 Task: Find connections with filter location Conceição da Barra with filter topic #startupcompanywith filter profile language French with filter current company JLL with filter school Pillai College of Engineering with filter industry Movies and Sound Recording with filter service category Loans with filter keywords title CNA
Action: Mouse moved to (497, 96)
Screenshot: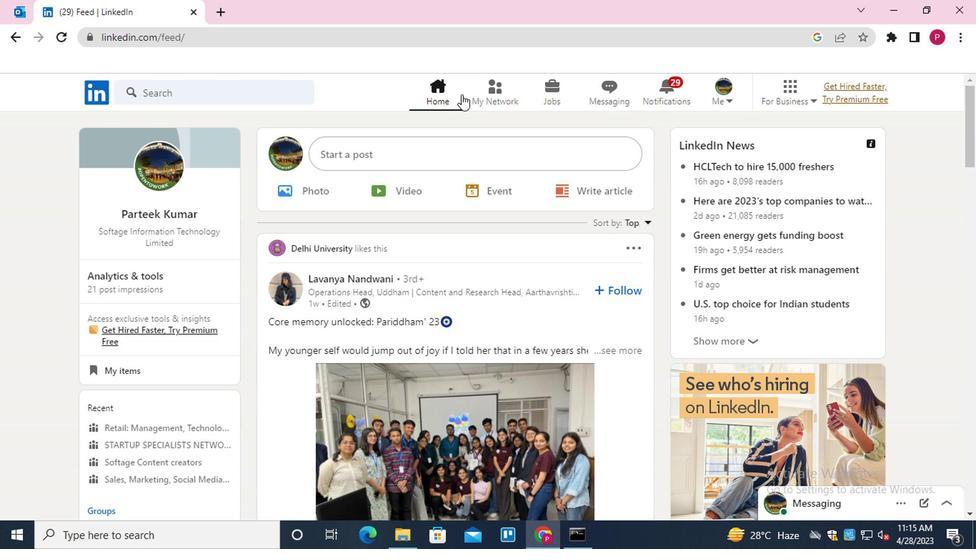
Action: Mouse pressed left at (497, 96)
Screenshot: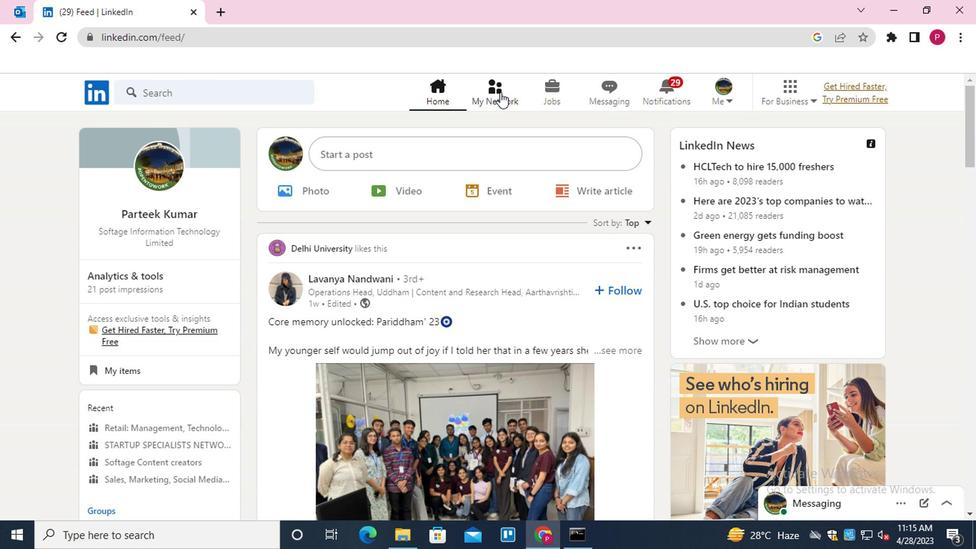 
Action: Mouse moved to (258, 168)
Screenshot: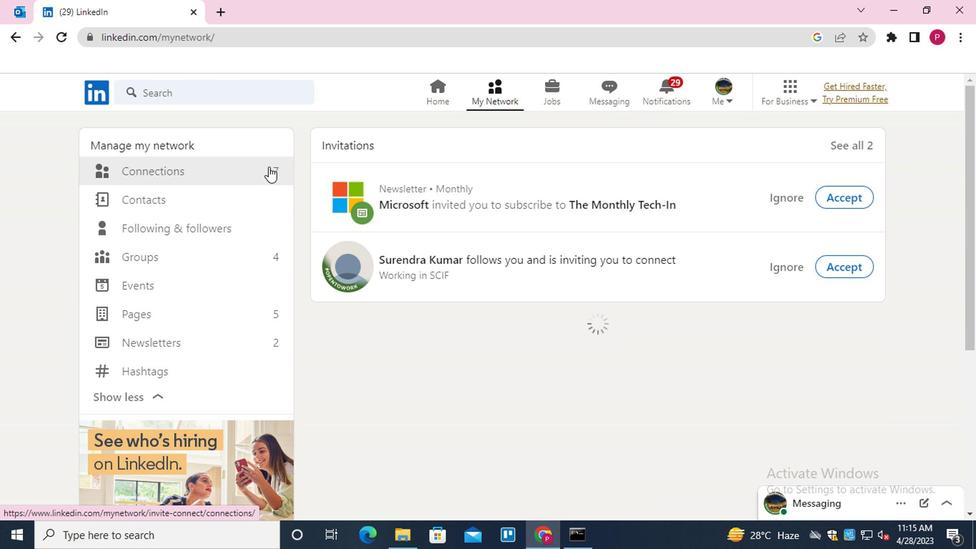 
Action: Mouse pressed left at (258, 168)
Screenshot: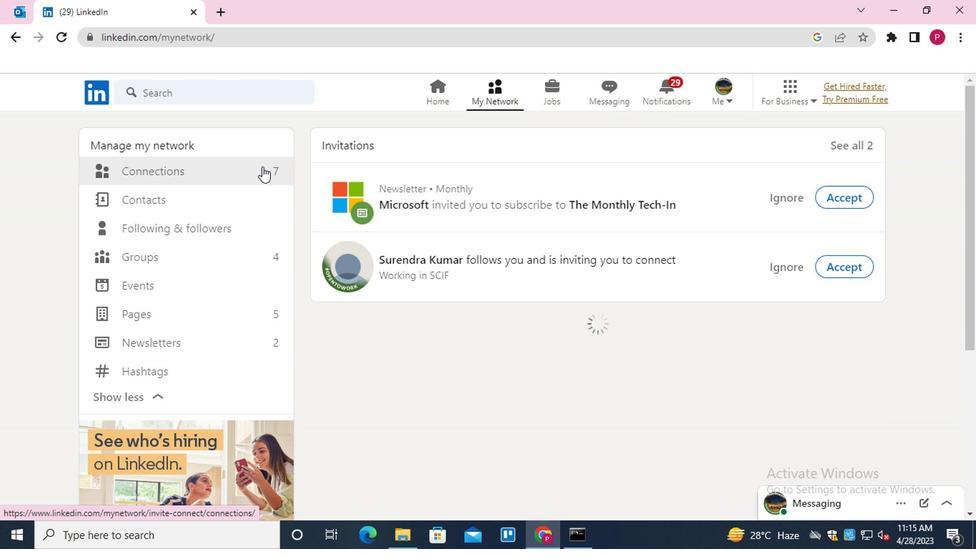 
Action: Mouse moved to (590, 178)
Screenshot: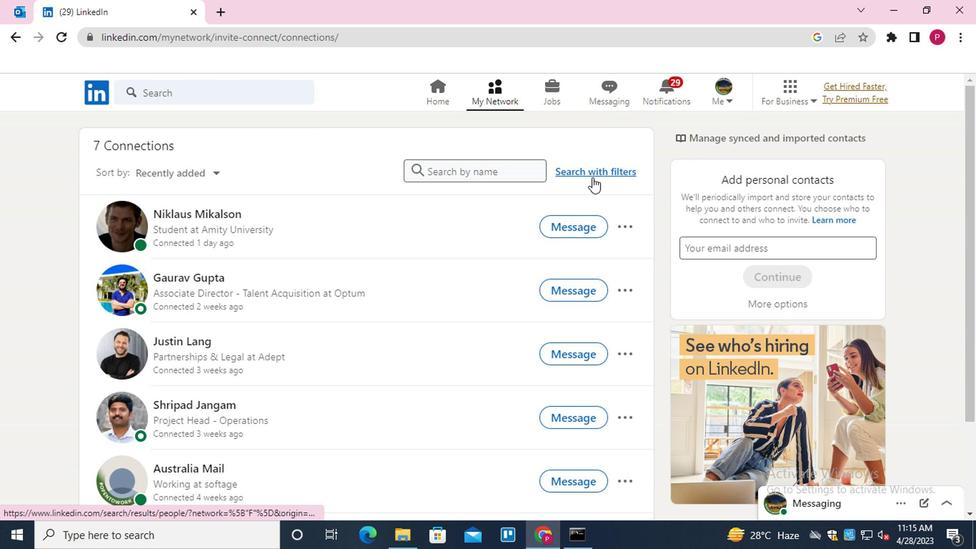 
Action: Mouse pressed left at (590, 178)
Screenshot: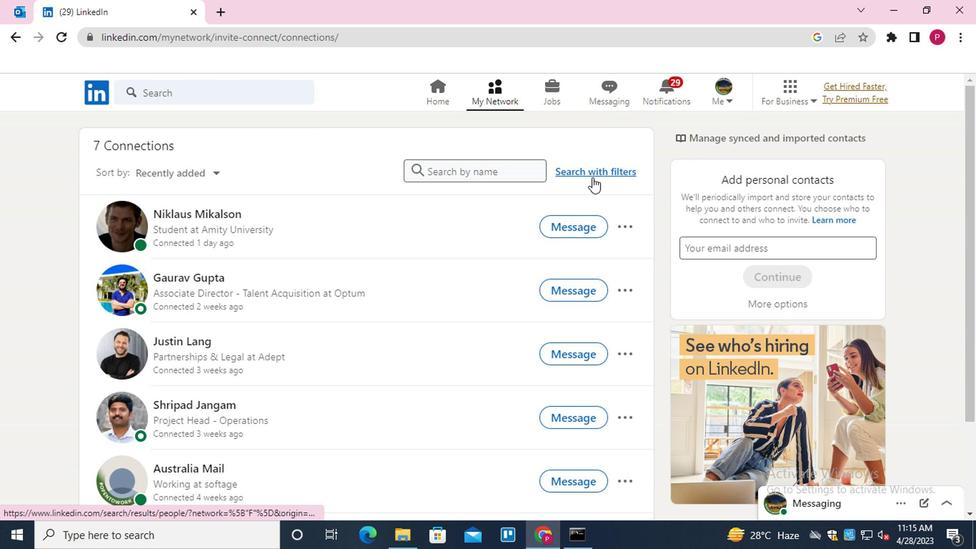 
Action: Mouse moved to (532, 137)
Screenshot: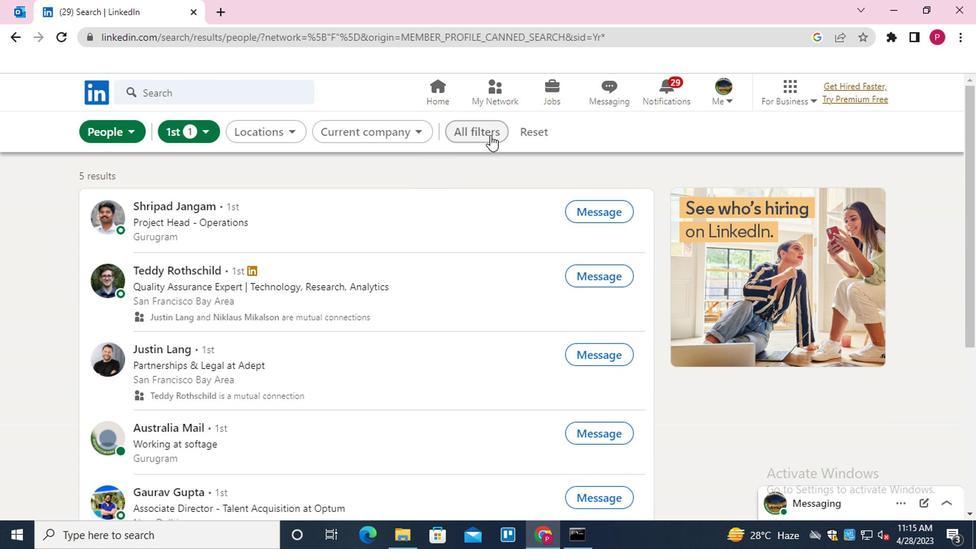 
Action: Mouse pressed left at (532, 137)
Screenshot: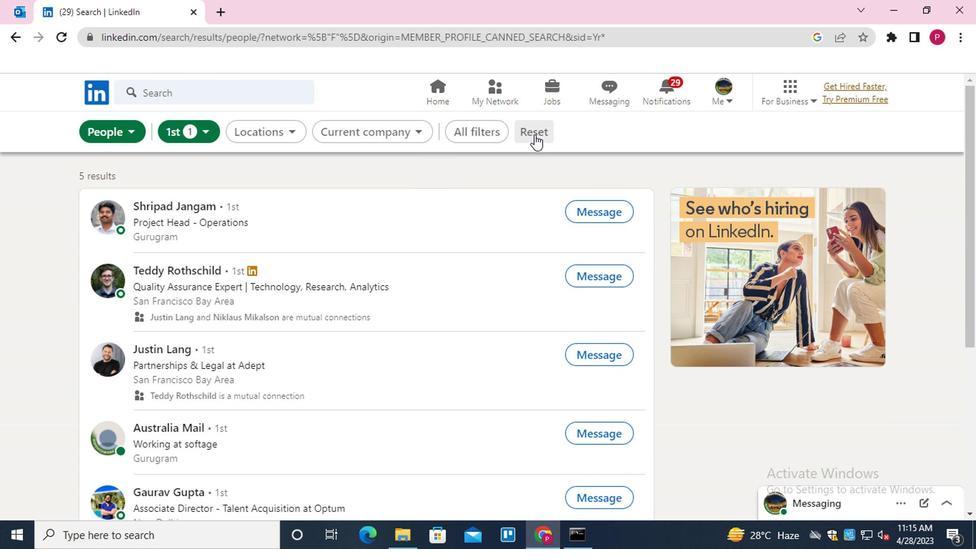 
Action: Mouse moved to (494, 136)
Screenshot: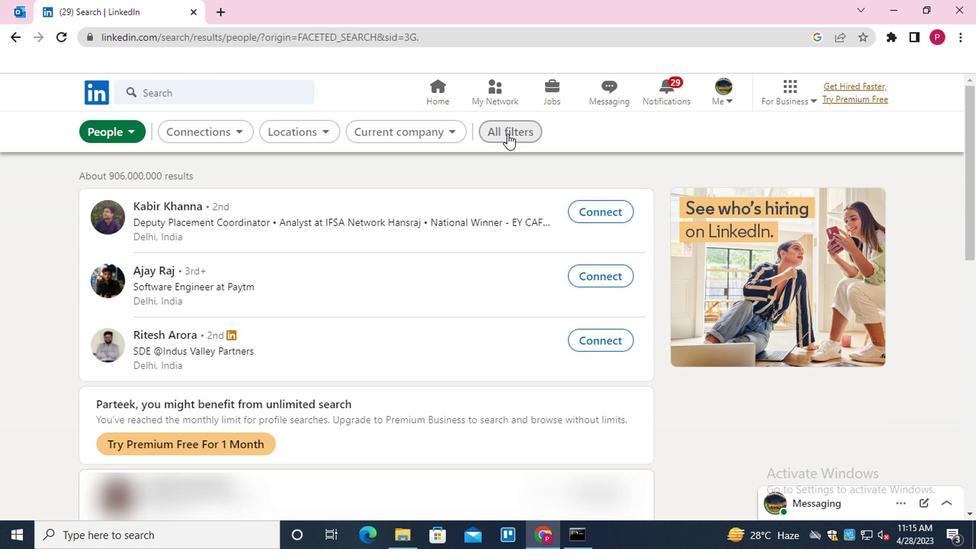 
Action: Mouse pressed left at (494, 136)
Screenshot: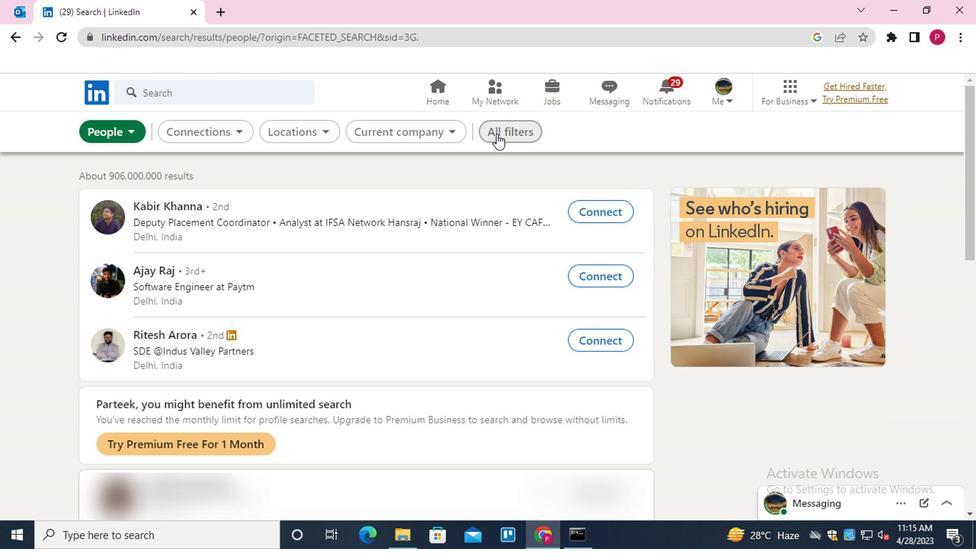 
Action: Mouse moved to (783, 291)
Screenshot: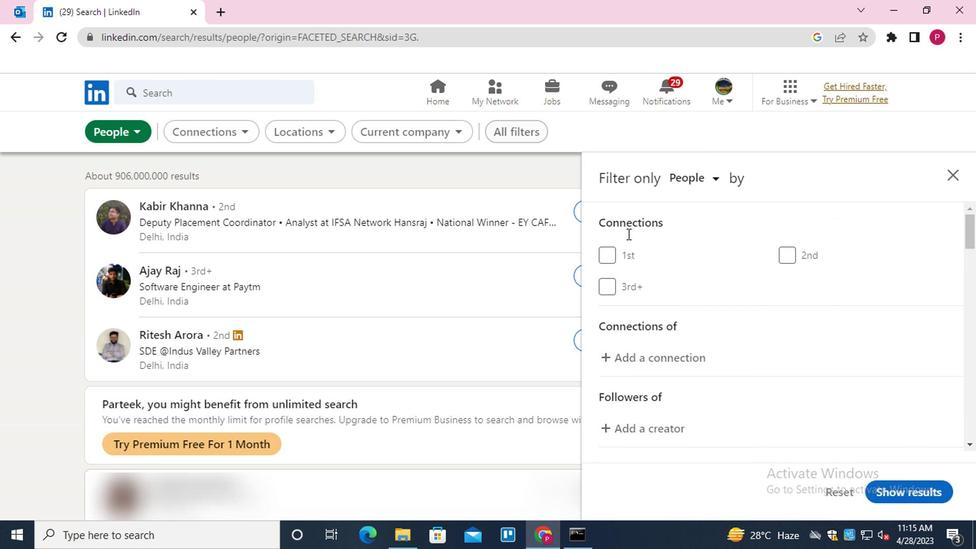 
Action: Mouse scrolled (783, 290) with delta (0, 0)
Screenshot: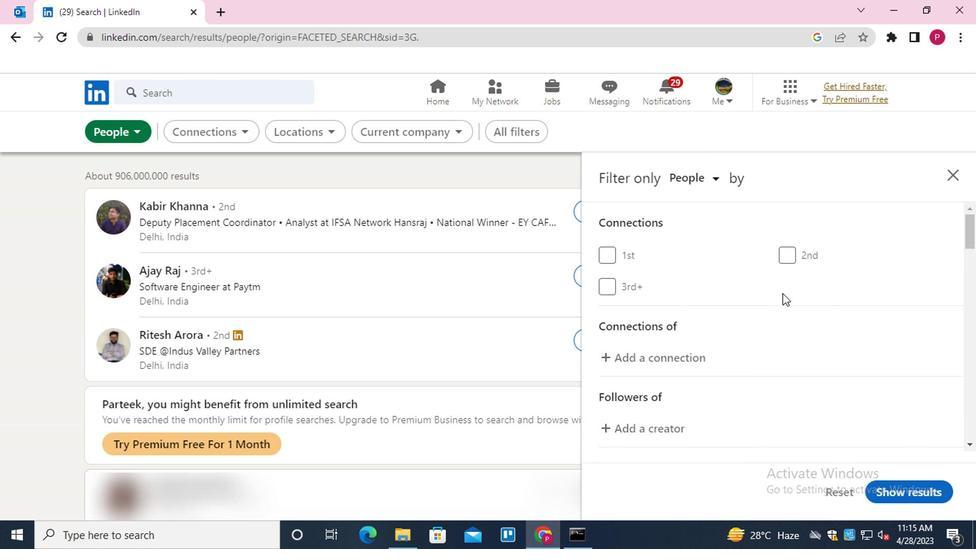 
Action: Mouse scrolled (783, 290) with delta (0, 0)
Screenshot: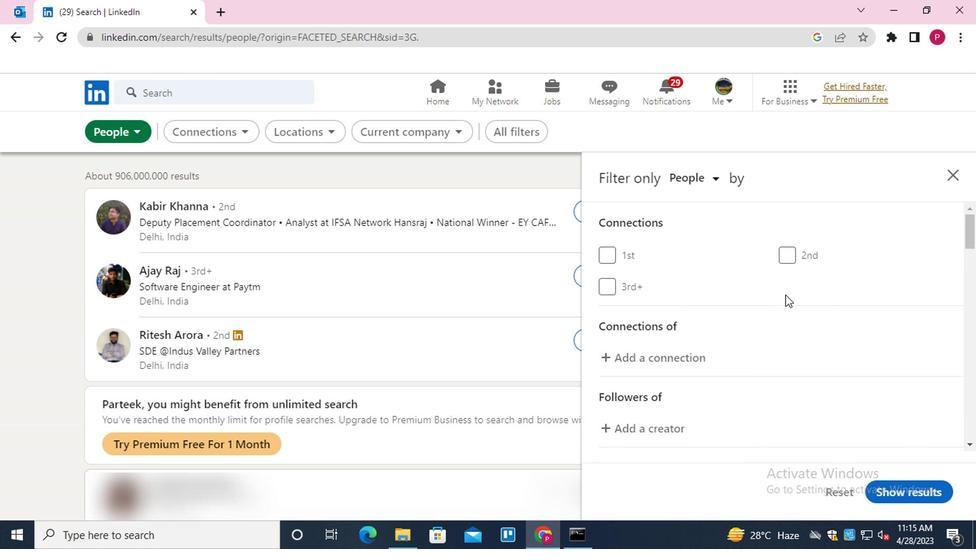 
Action: Mouse scrolled (783, 290) with delta (0, 0)
Screenshot: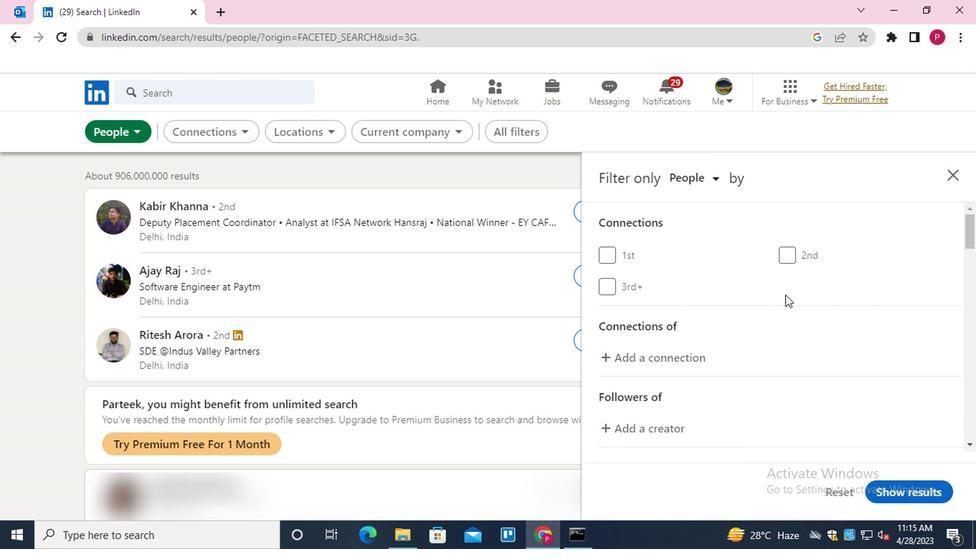 
Action: Mouse moved to (828, 344)
Screenshot: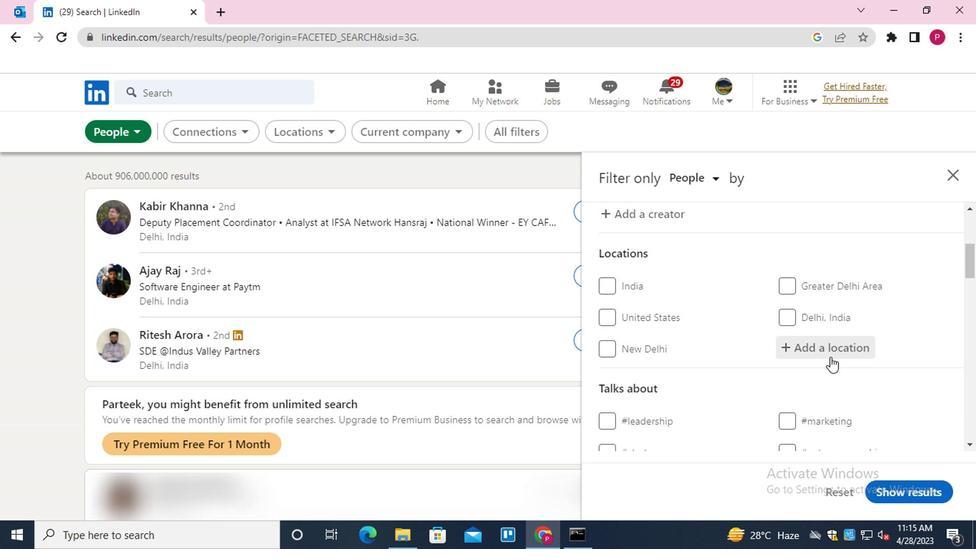 
Action: Mouse pressed left at (828, 344)
Screenshot: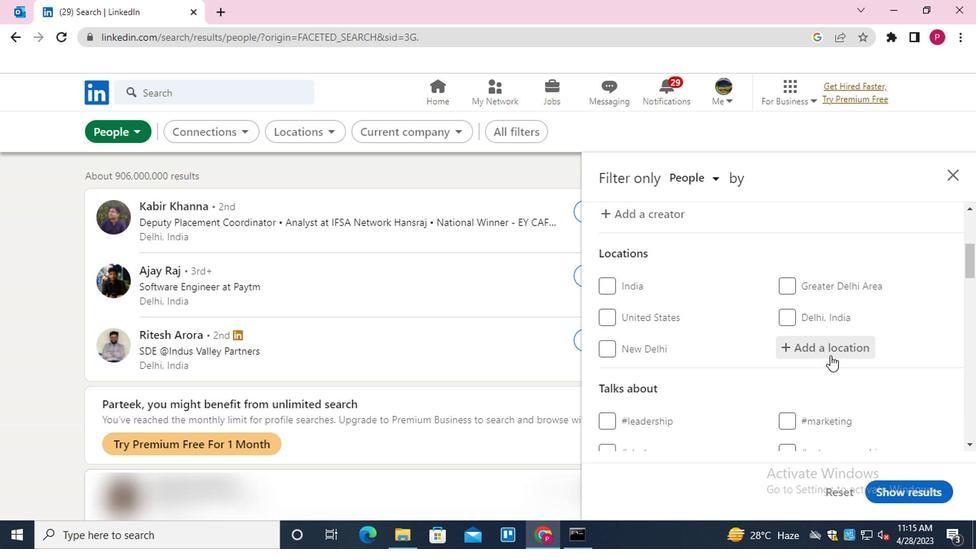 
Action: Mouse moved to (823, 343)
Screenshot: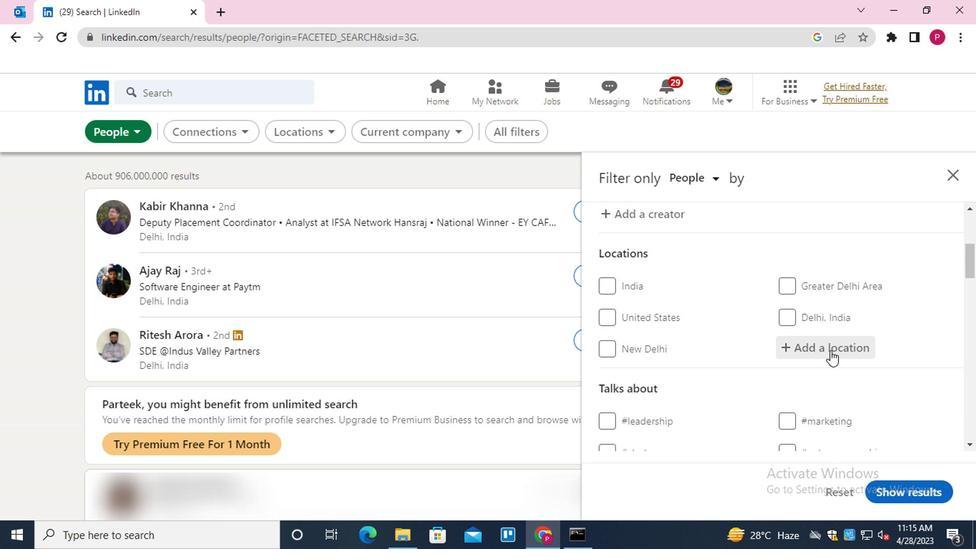 
Action: Key pressed <Key.shift>CONCEIC<Key.down><Key.down><Key.down><Key.down><Key.down><Key.enter>
Screenshot: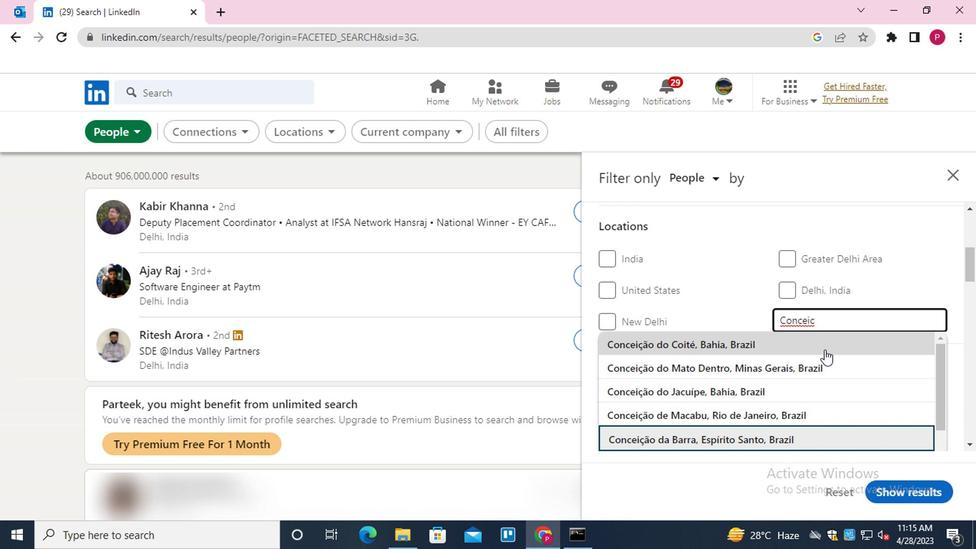 
Action: Mouse moved to (797, 349)
Screenshot: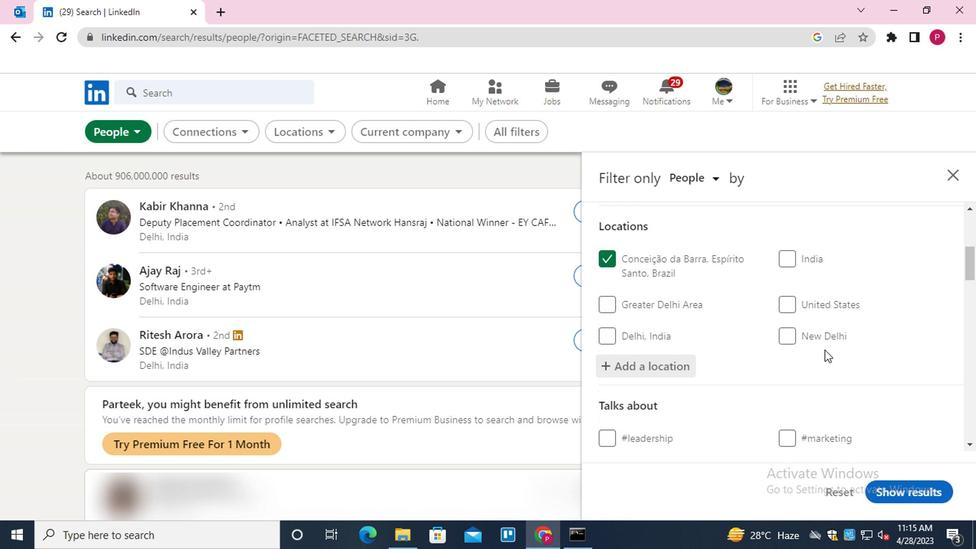 
Action: Mouse scrolled (797, 348) with delta (0, 0)
Screenshot: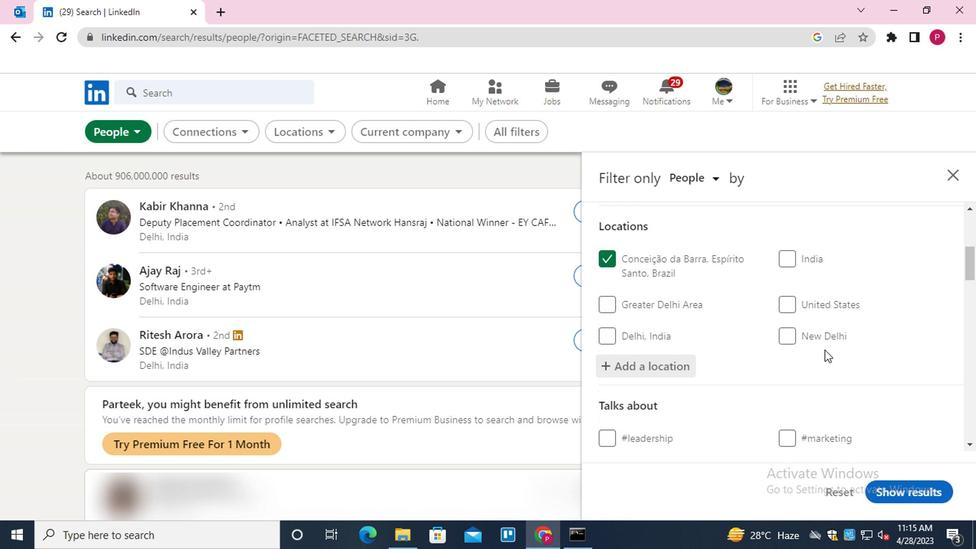 
Action: Mouse moved to (789, 348)
Screenshot: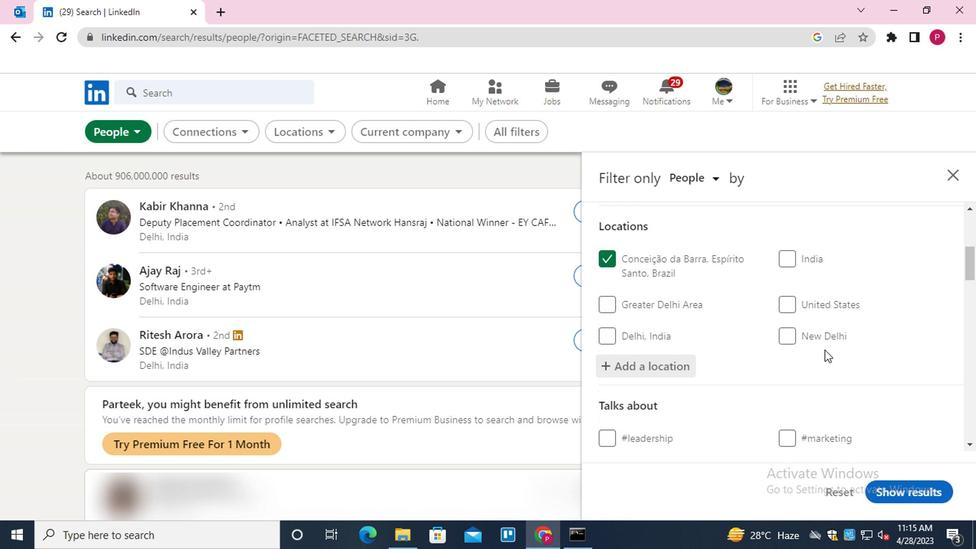
Action: Mouse scrolled (789, 347) with delta (0, -1)
Screenshot: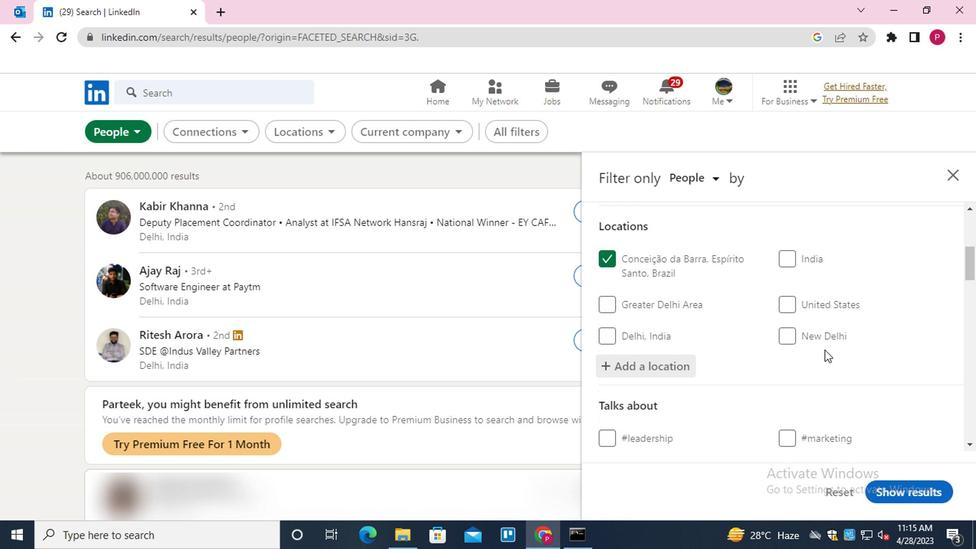 
Action: Mouse moved to (787, 347)
Screenshot: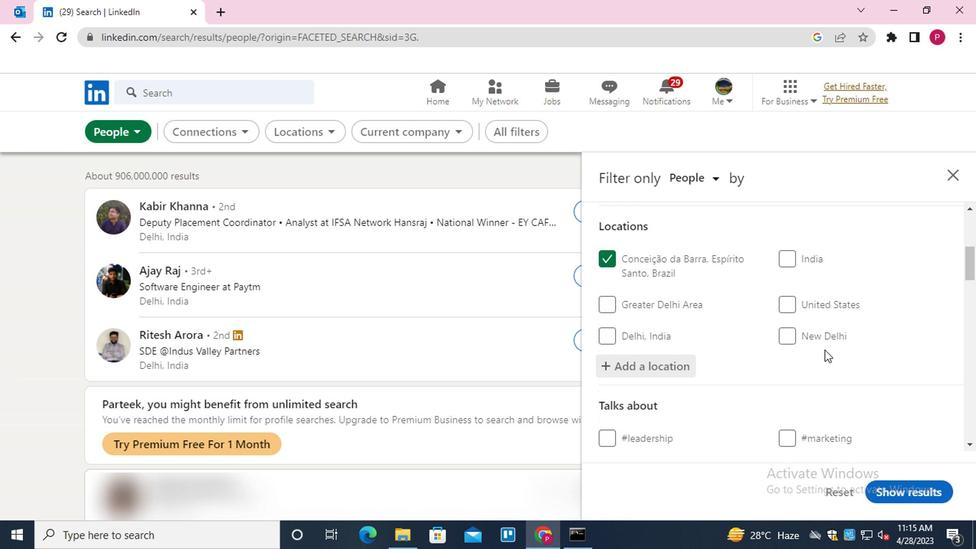 
Action: Mouse scrolled (787, 346) with delta (0, 0)
Screenshot: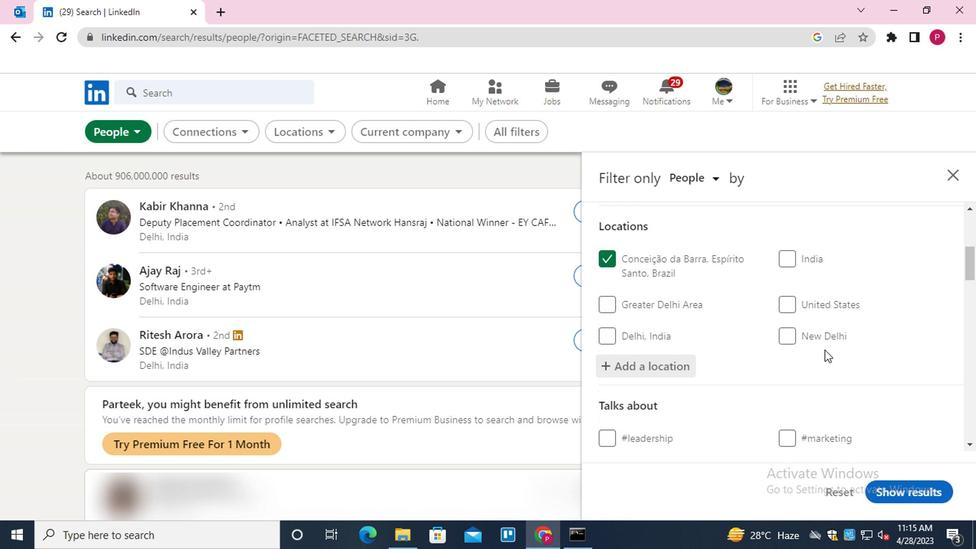 
Action: Mouse scrolled (787, 346) with delta (0, 0)
Screenshot: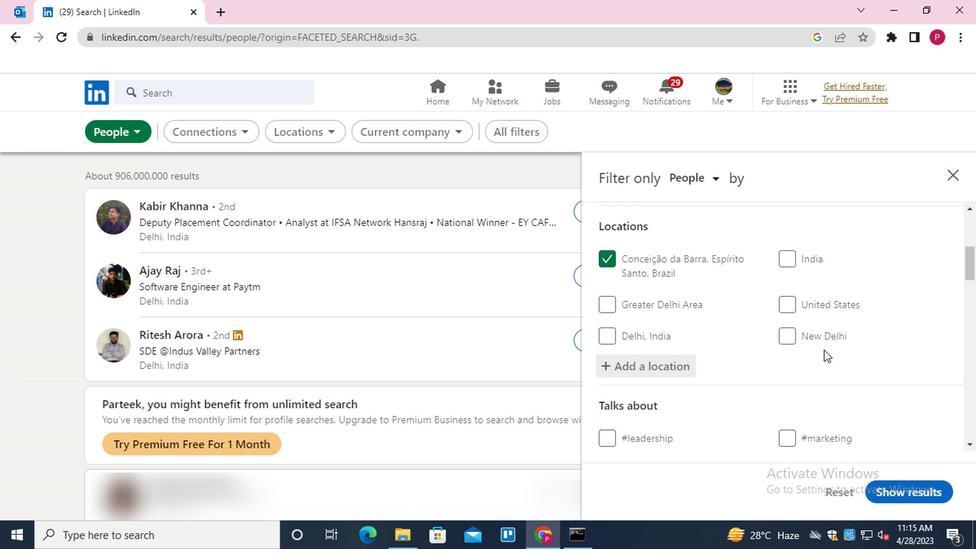 
Action: Mouse moved to (809, 263)
Screenshot: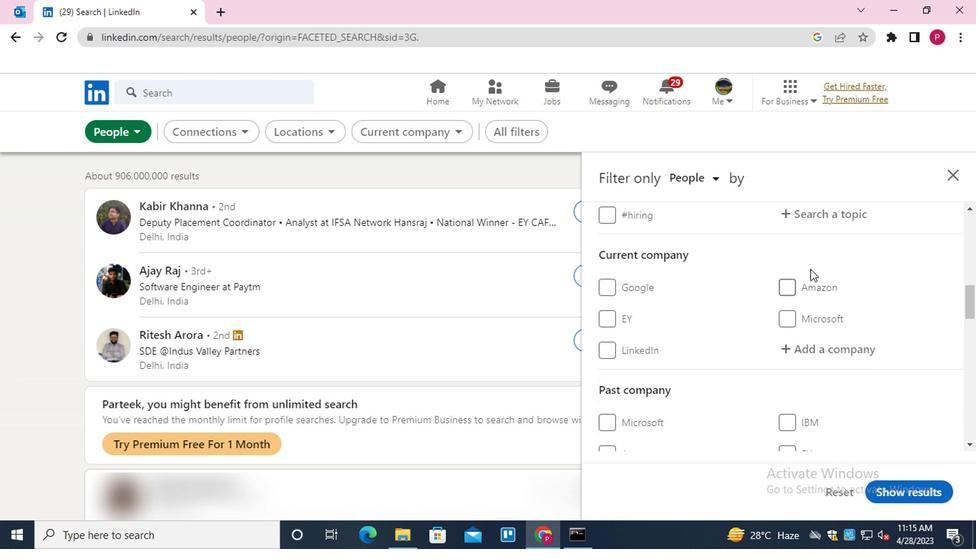 
Action: Mouse scrolled (809, 264) with delta (0, 1)
Screenshot: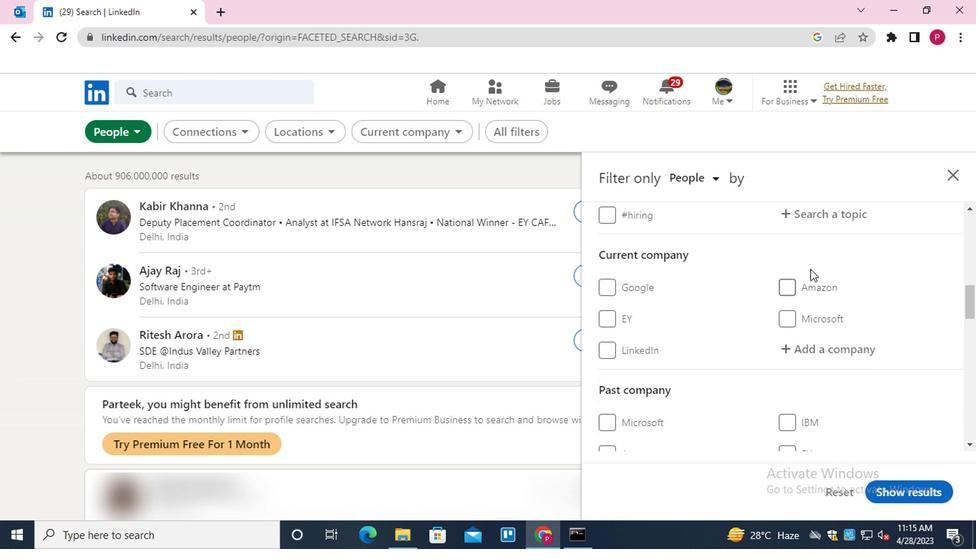 
Action: Mouse scrolled (809, 264) with delta (0, 1)
Screenshot: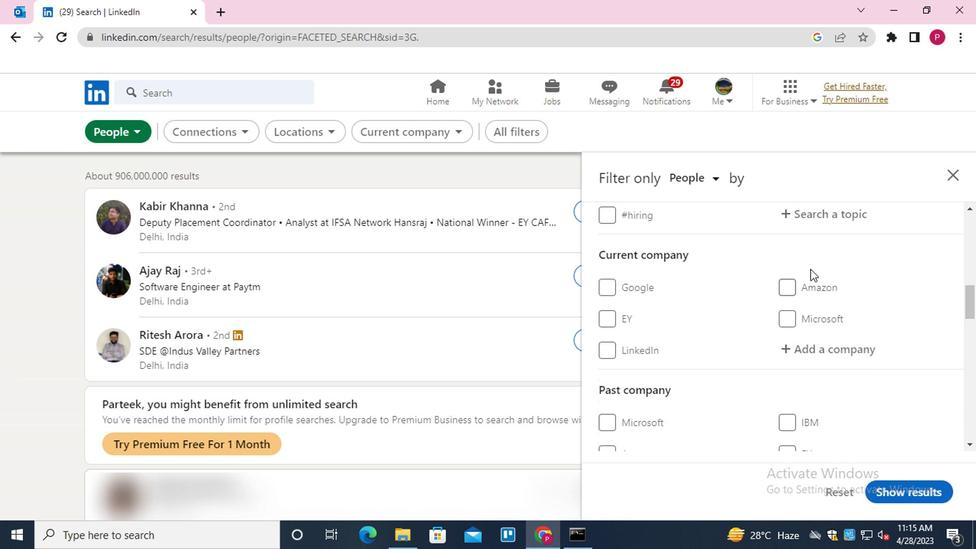 
Action: Mouse moved to (816, 343)
Screenshot: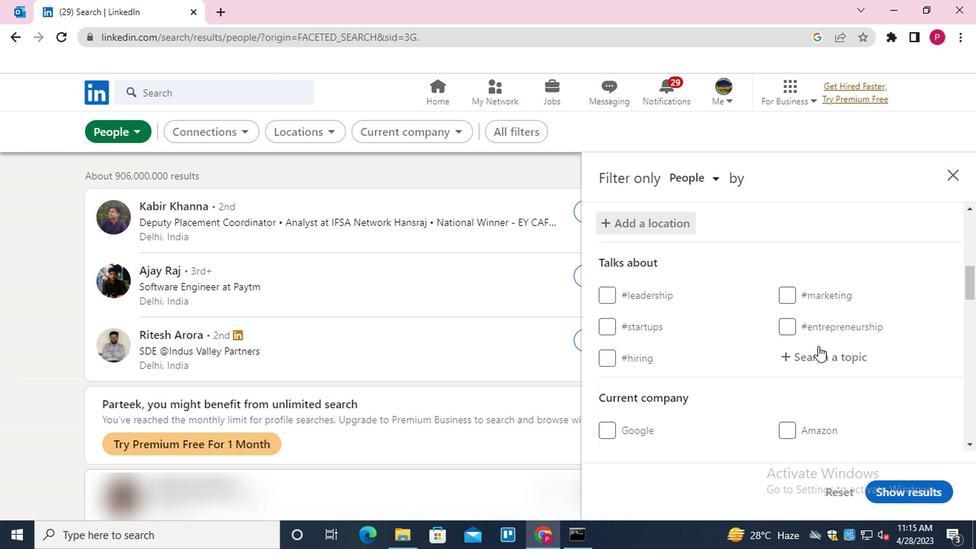 
Action: Mouse pressed left at (816, 343)
Screenshot: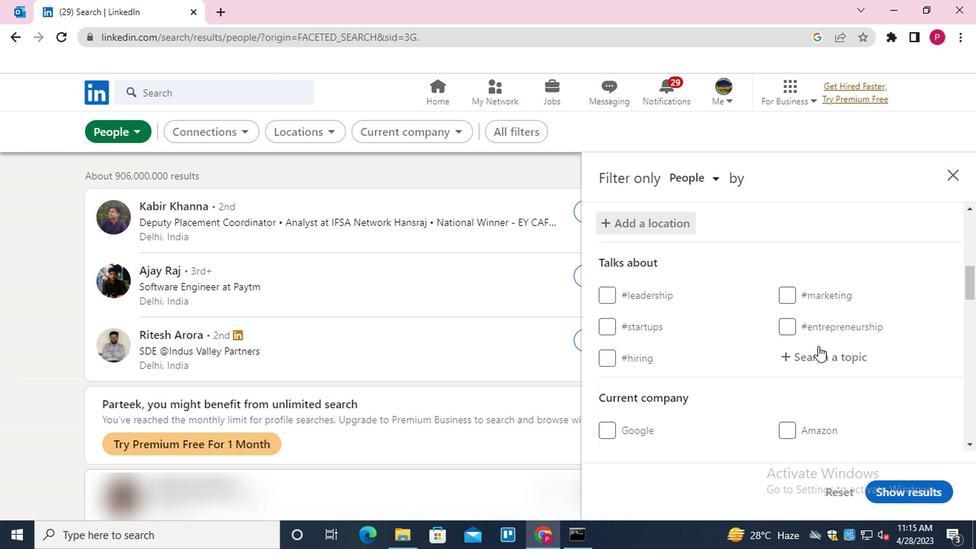 
Action: Key pressed STARTUP<Key.down><Key.down><Key.down><Key.down><Key.down><Key.down><Key.down><Key.down><Key.down><Key.down><Key.down><Key.down><Key.down><Key.enter>
Screenshot: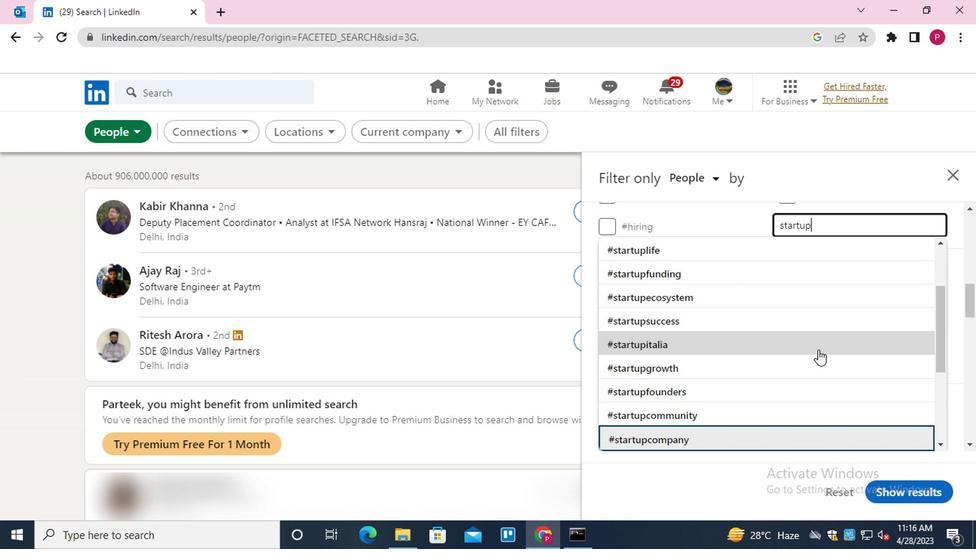 
Action: Mouse moved to (737, 282)
Screenshot: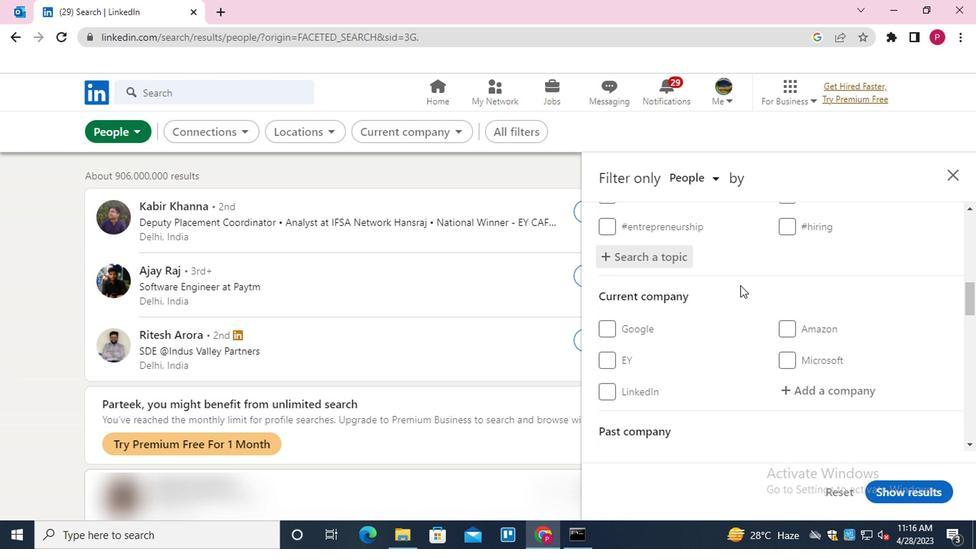 
Action: Mouse scrolled (737, 281) with delta (0, 0)
Screenshot: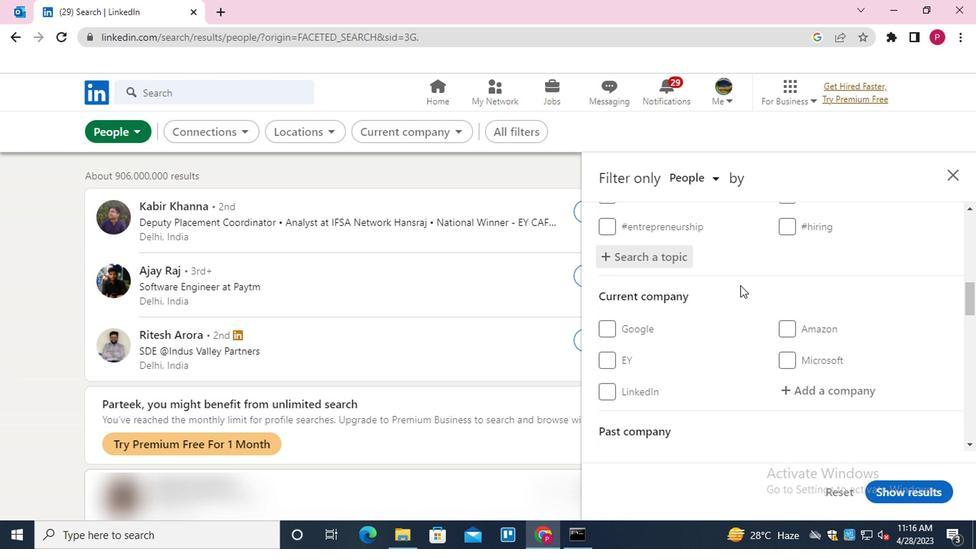 
Action: Mouse moved to (736, 284)
Screenshot: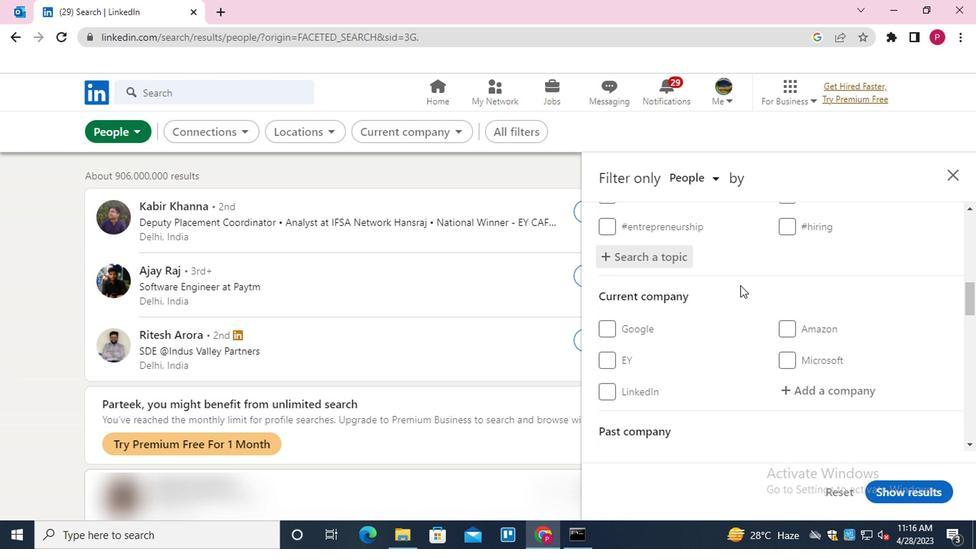 
Action: Mouse scrolled (736, 284) with delta (0, 0)
Screenshot: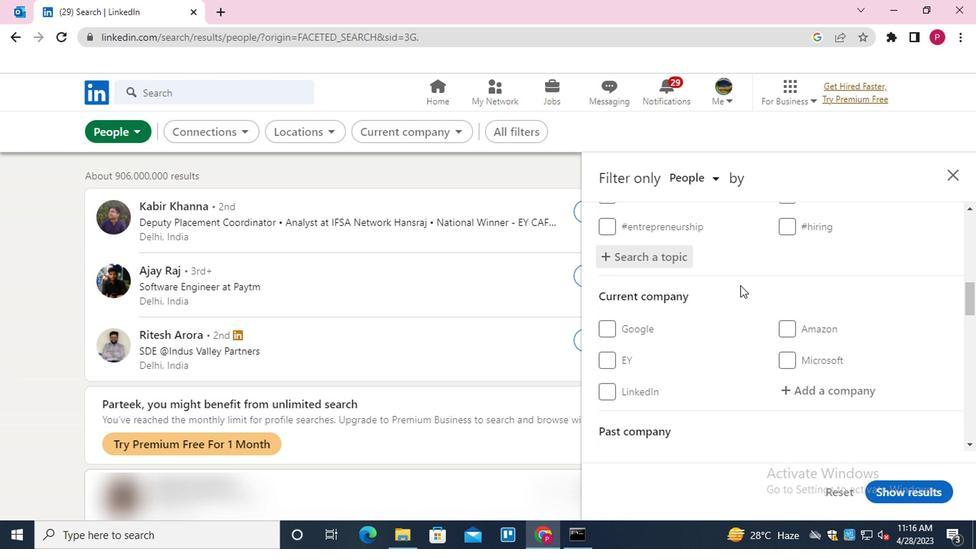 
Action: Mouse moved to (734, 288)
Screenshot: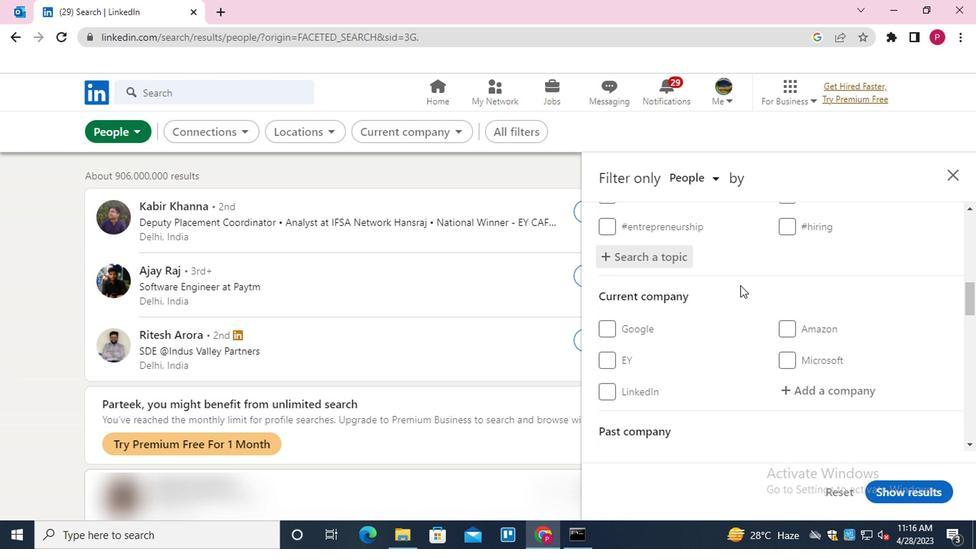 
Action: Mouse scrolled (734, 287) with delta (0, 0)
Screenshot: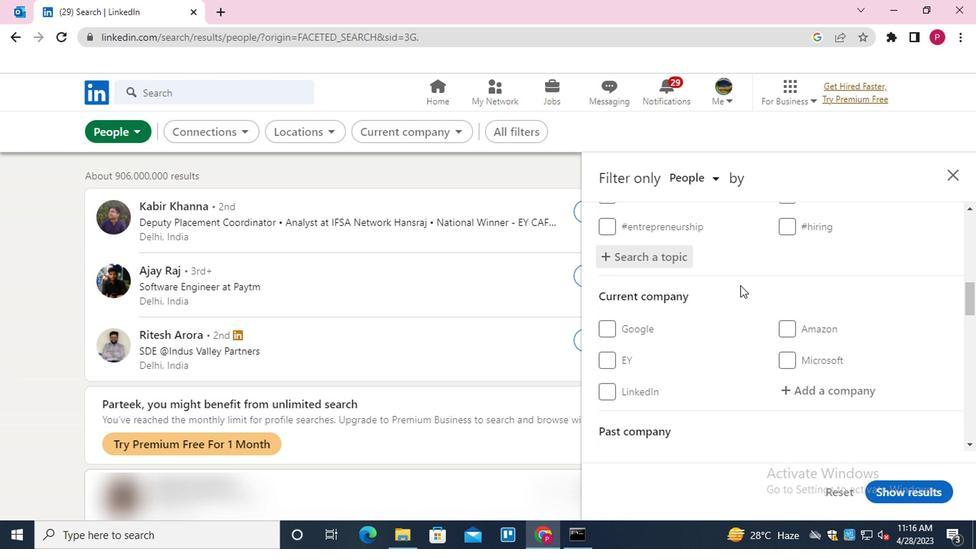
Action: Mouse moved to (734, 290)
Screenshot: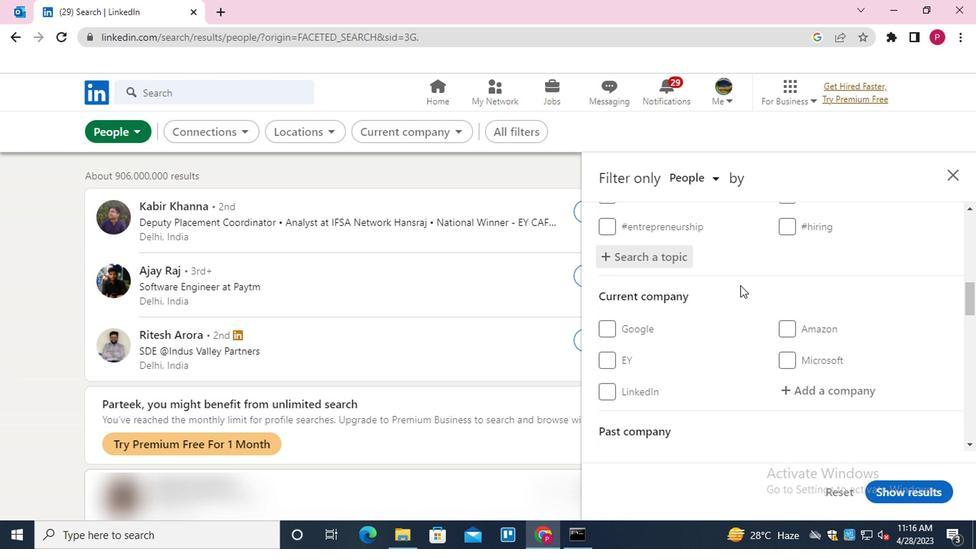 
Action: Mouse scrolled (734, 289) with delta (0, 0)
Screenshot: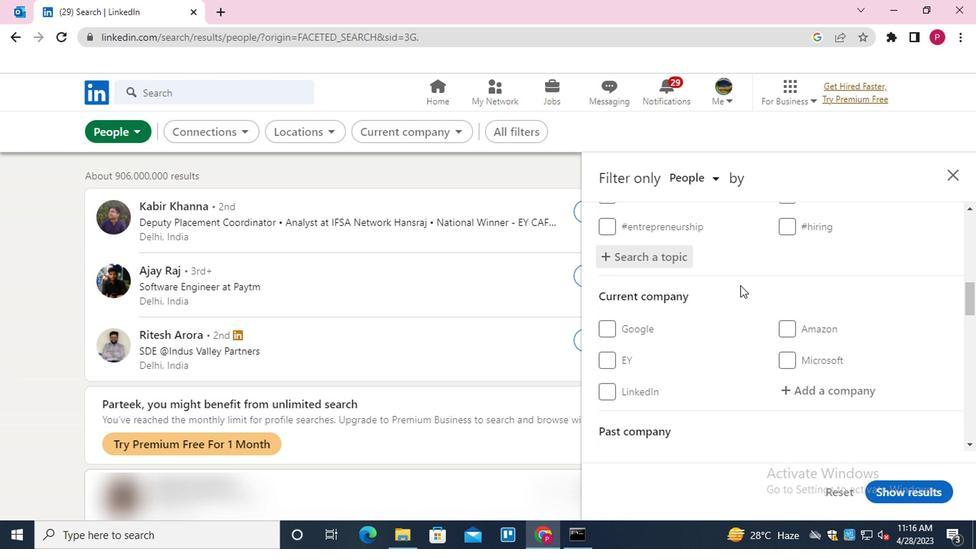 
Action: Mouse moved to (732, 294)
Screenshot: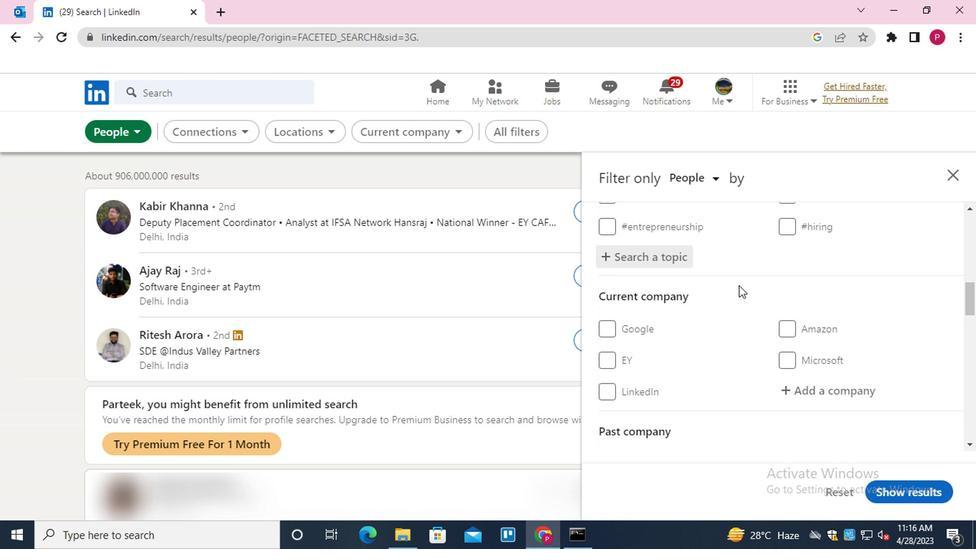 
Action: Mouse scrolled (732, 293) with delta (0, 0)
Screenshot: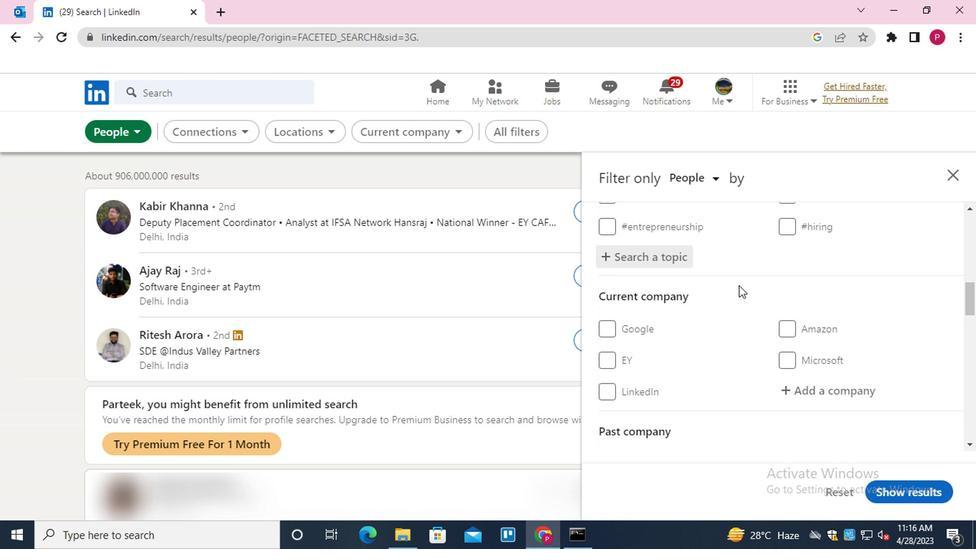 
Action: Mouse moved to (718, 340)
Screenshot: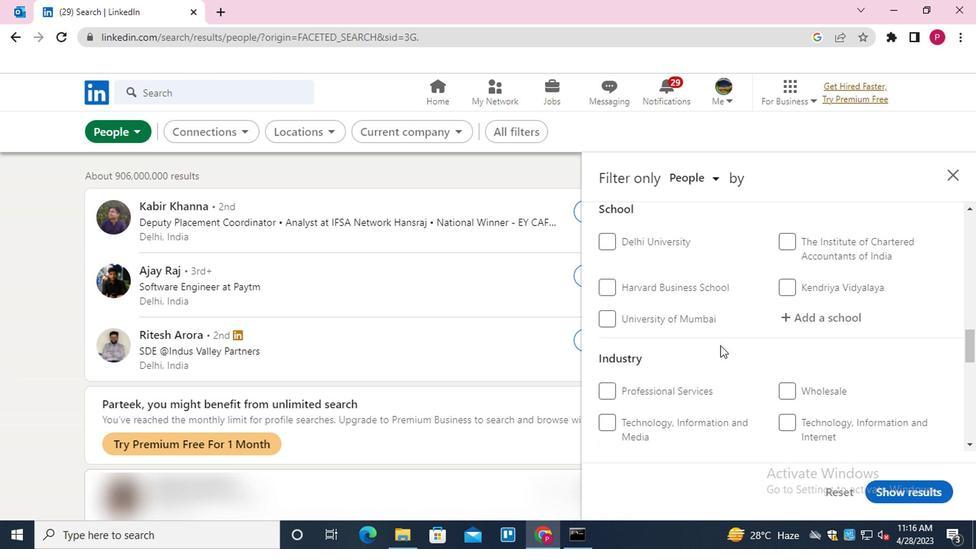
Action: Mouse scrolled (718, 339) with delta (0, -1)
Screenshot: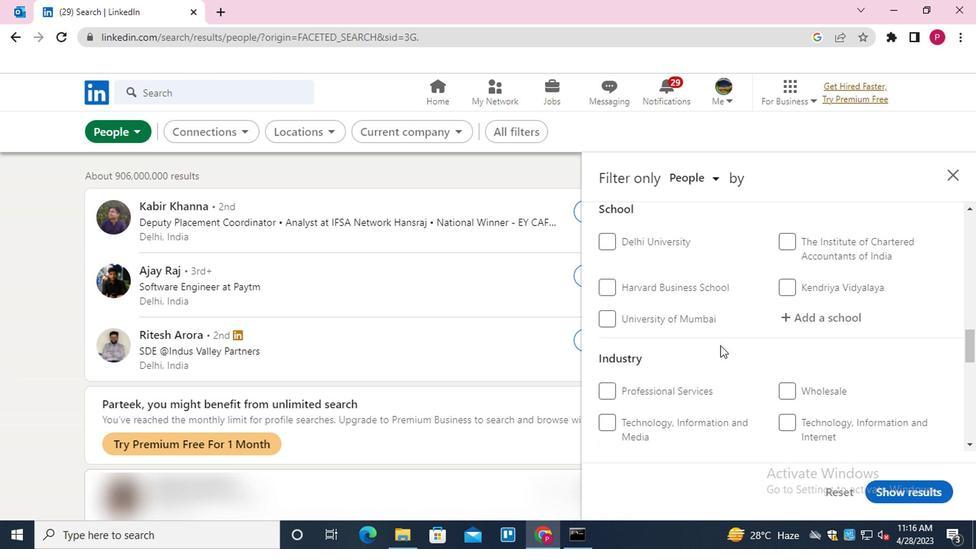 
Action: Mouse scrolled (718, 339) with delta (0, -1)
Screenshot: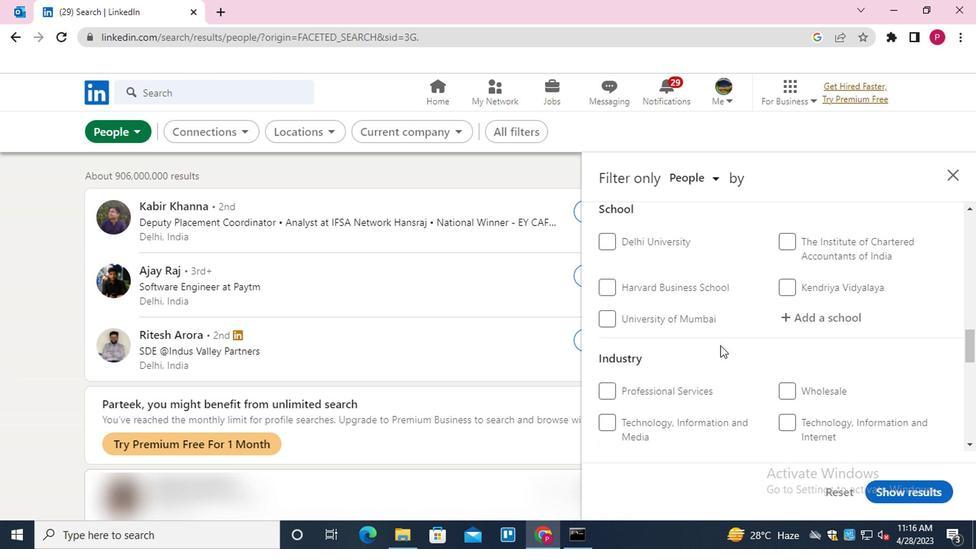 
Action: Mouse scrolled (718, 339) with delta (0, -1)
Screenshot: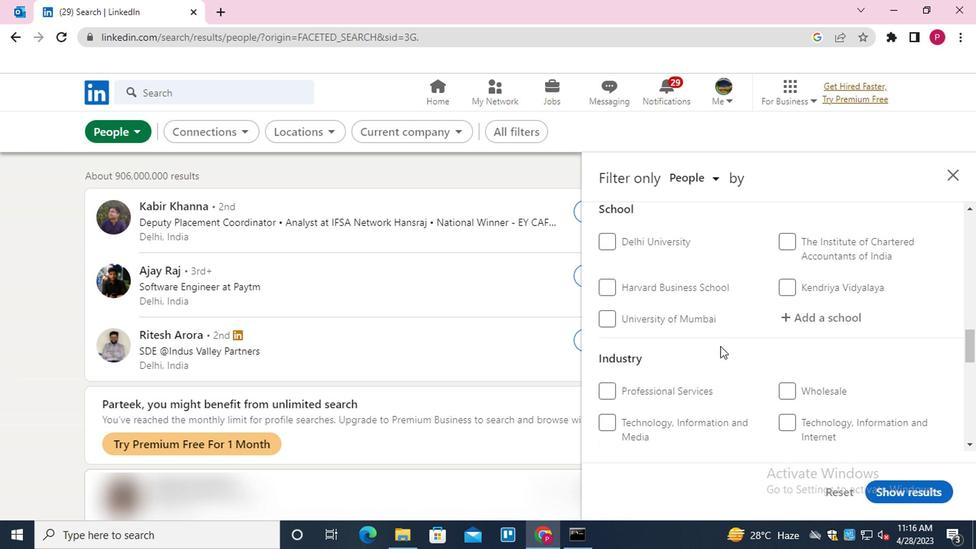 
Action: Mouse moved to (781, 318)
Screenshot: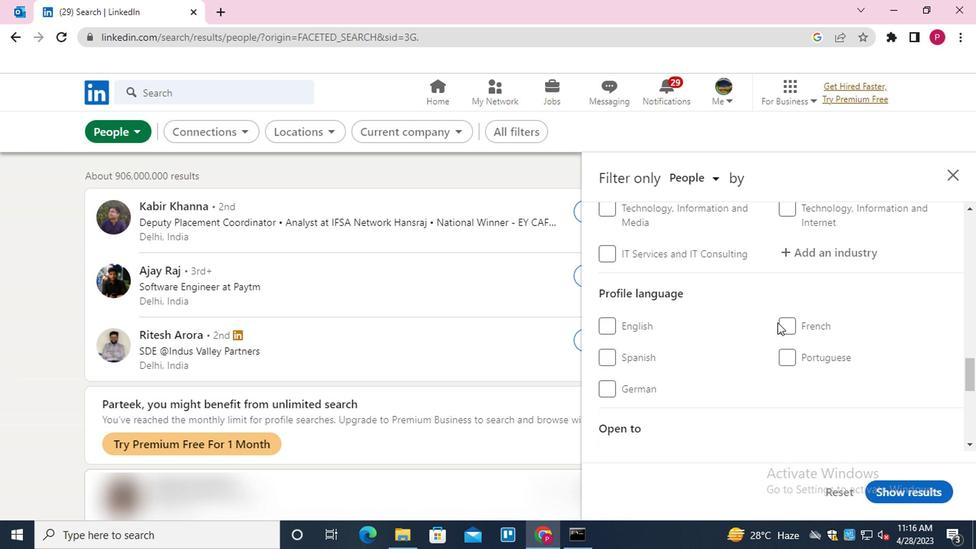 
Action: Mouse pressed left at (781, 318)
Screenshot: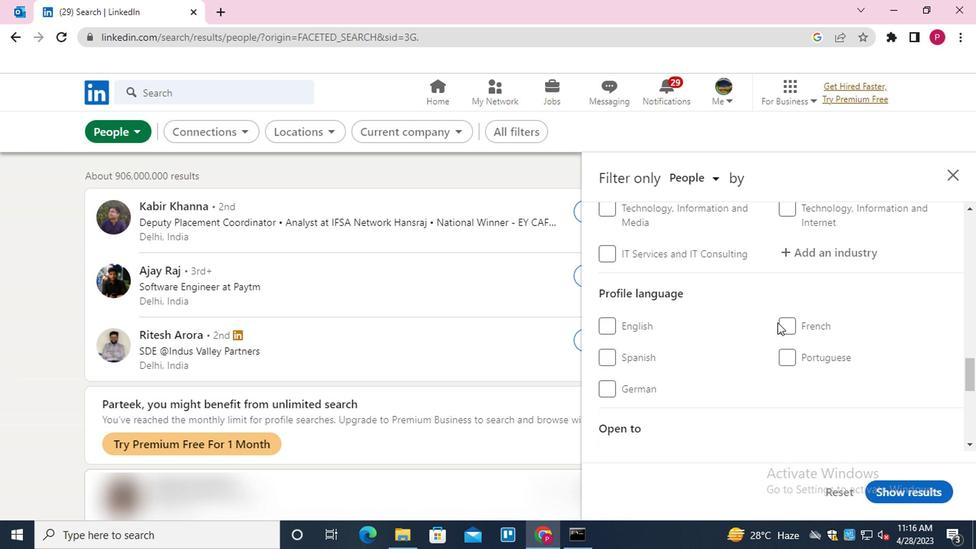
Action: Mouse moved to (712, 335)
Screenshot: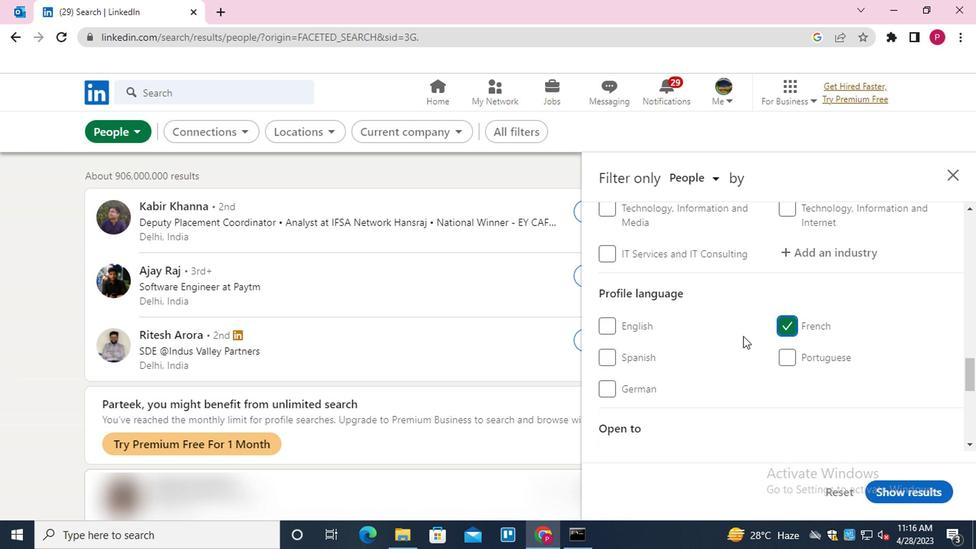 
Action: Mouse scrolled (712, 335) with delta (0, 0)
Screenshot: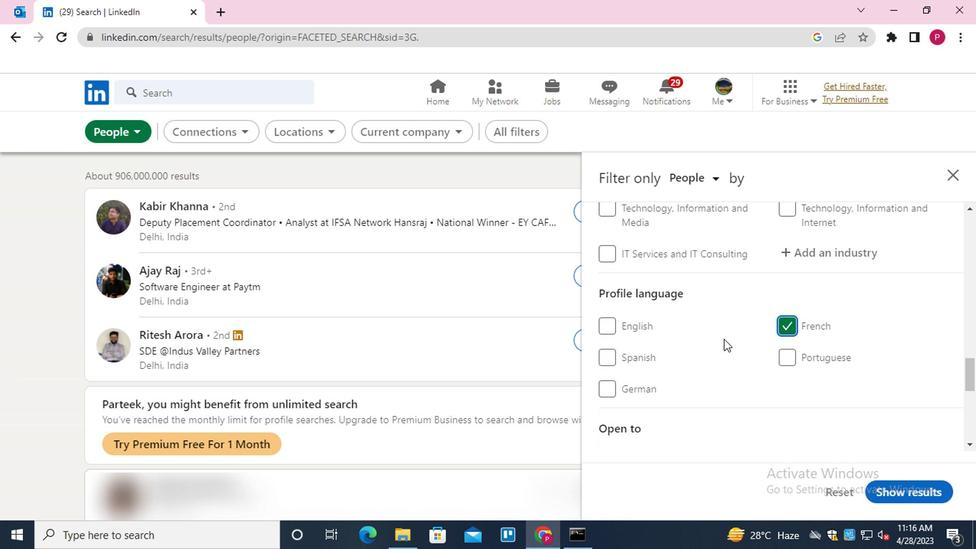 
Action: Mouse scrolled (712, 335) with delta (0, 0)
Screenshot: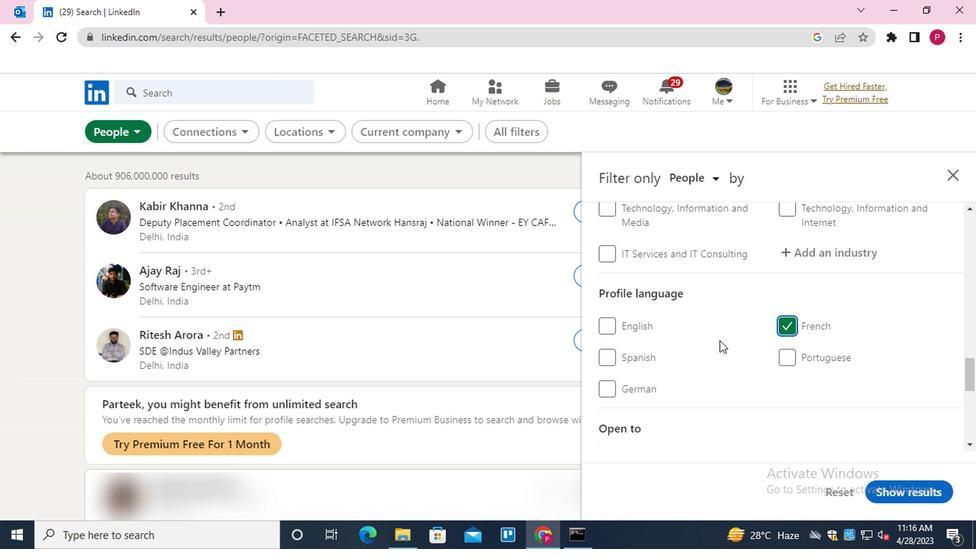 
Action: Mouse scrolled (712, 335) with delta (0, 0)
Screenshot: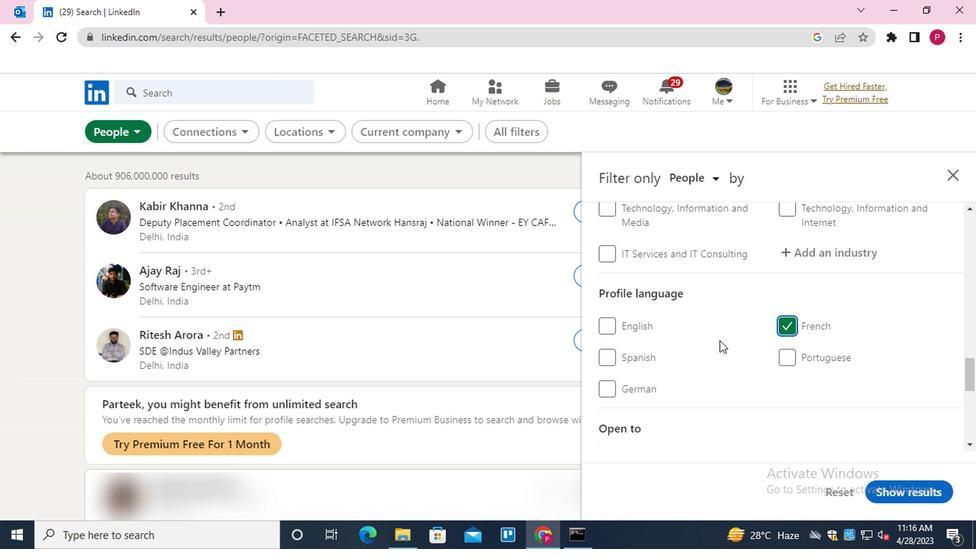 
Action: Mouse scrolled (712, 335) with delta (0, 0)
Screenshot: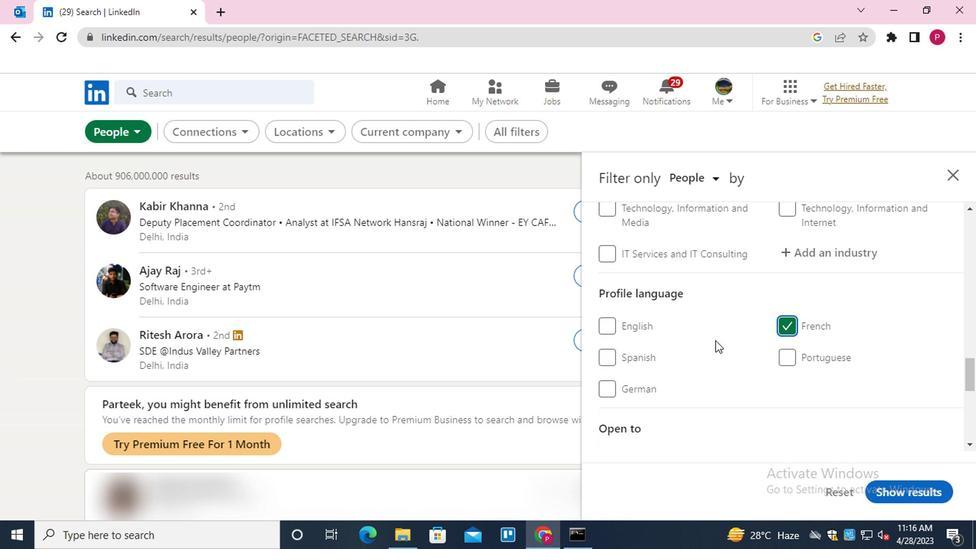 
Action: Mouse scrolled (712, 335) with delta (0, 0)
Screenshot: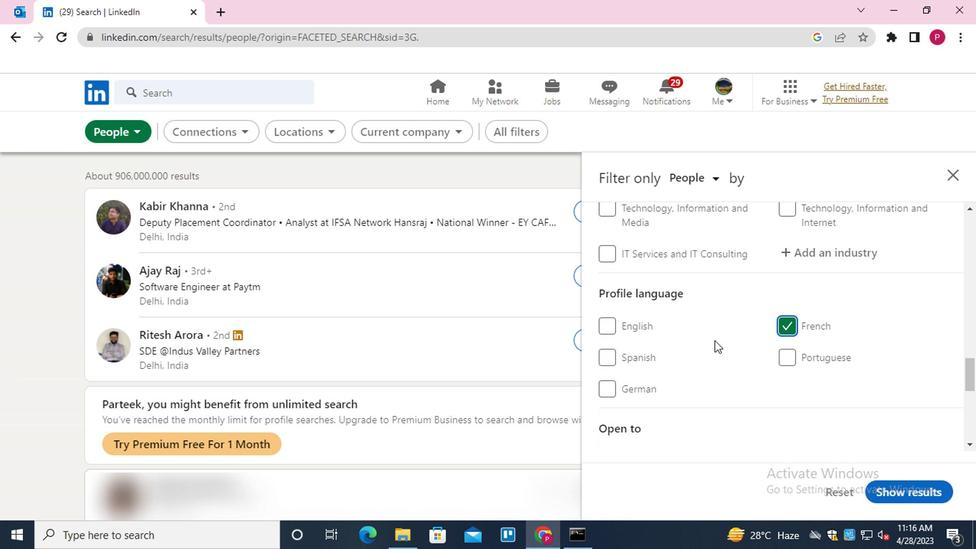 
Action: Mouse scrolled (712, 335) with delta (0, 0)
Screenshot: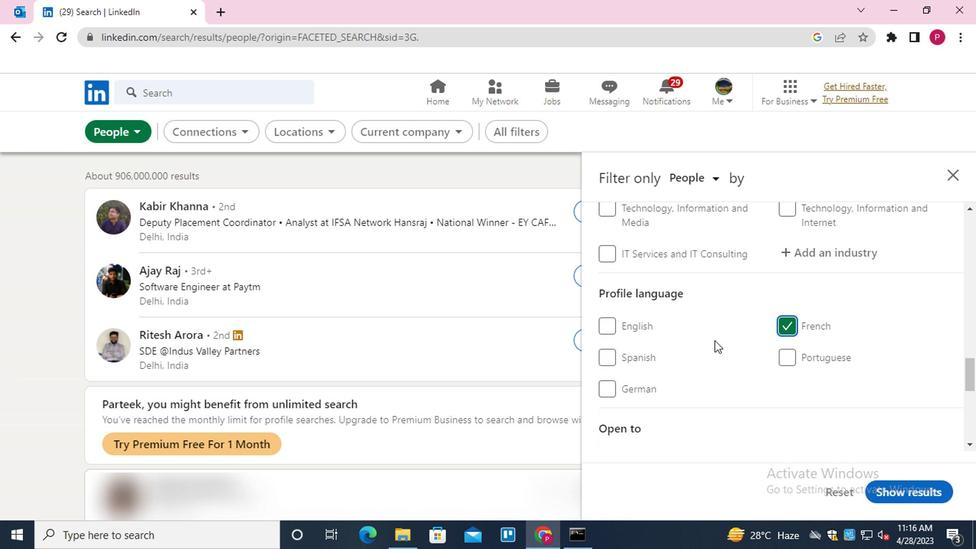 
Action: Mouse scrolled (712, 335) with delta (0, 0)
Screenshot: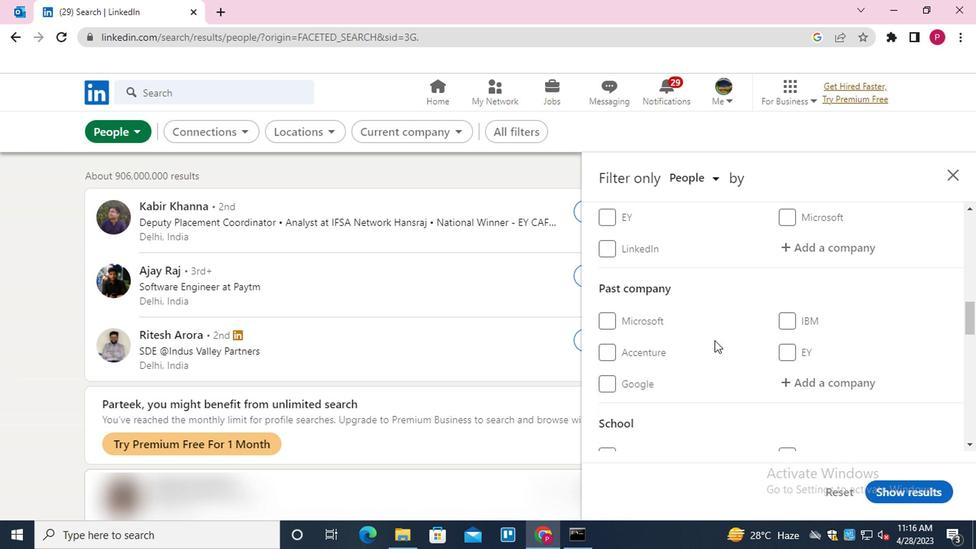 
Action: Mouse scrolled (712, 335) with delta (0, 0)
Screenshot: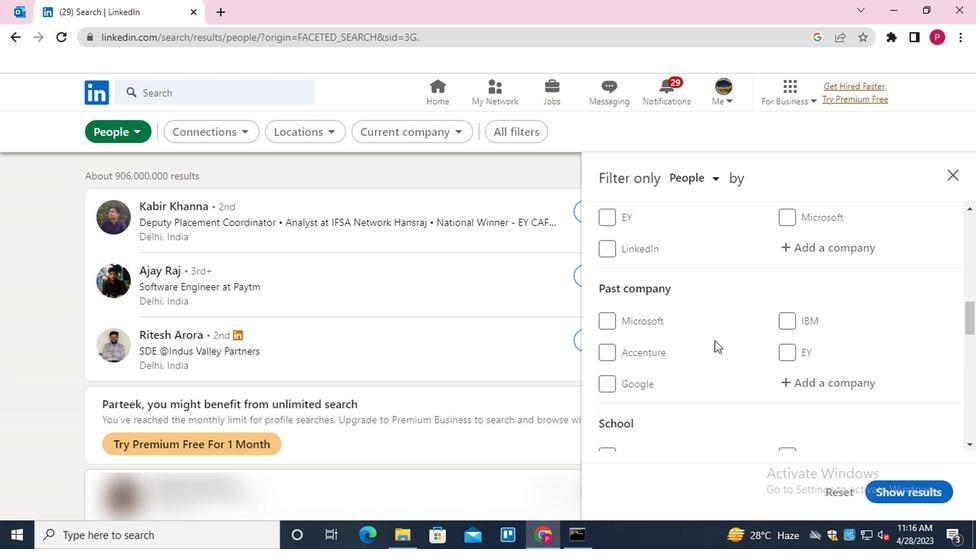 
Action: Mouse moved to (825, 384)
Screenshot: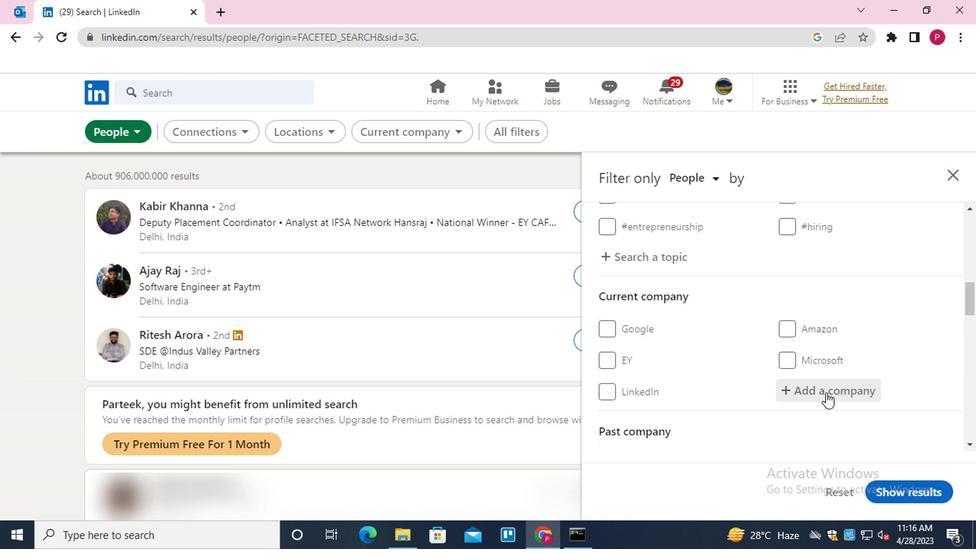 
Action: Mouse pressed left at (825, 384)
Screenshot: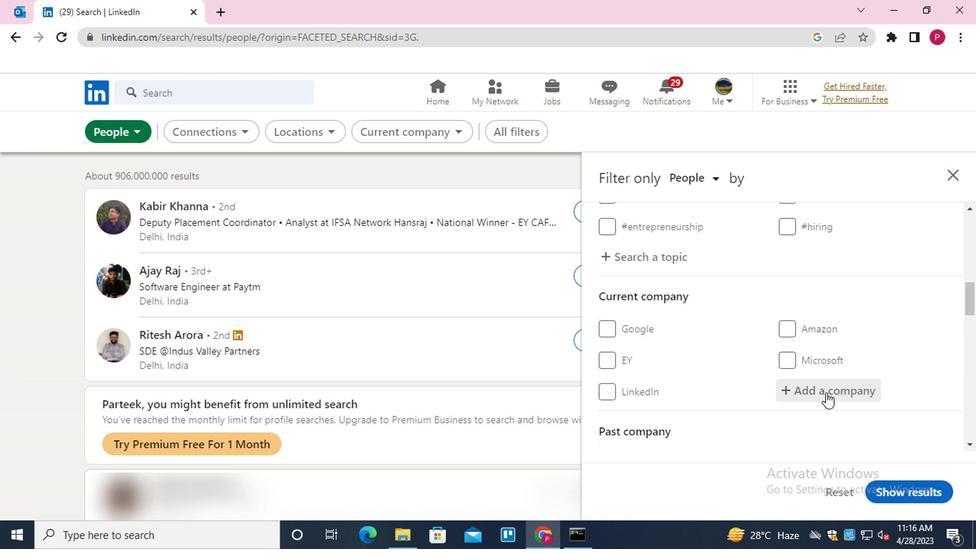 
Action: Mouse moved to (825, 380)
Screenshot: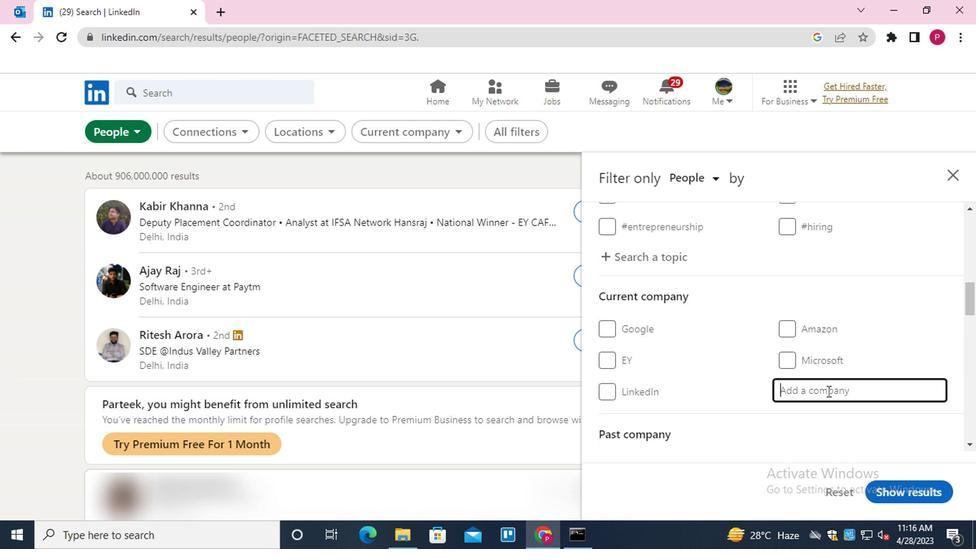 
Action: Key pressed <Key.shift>JLL<Key.down><Key.enter>
Screenshot: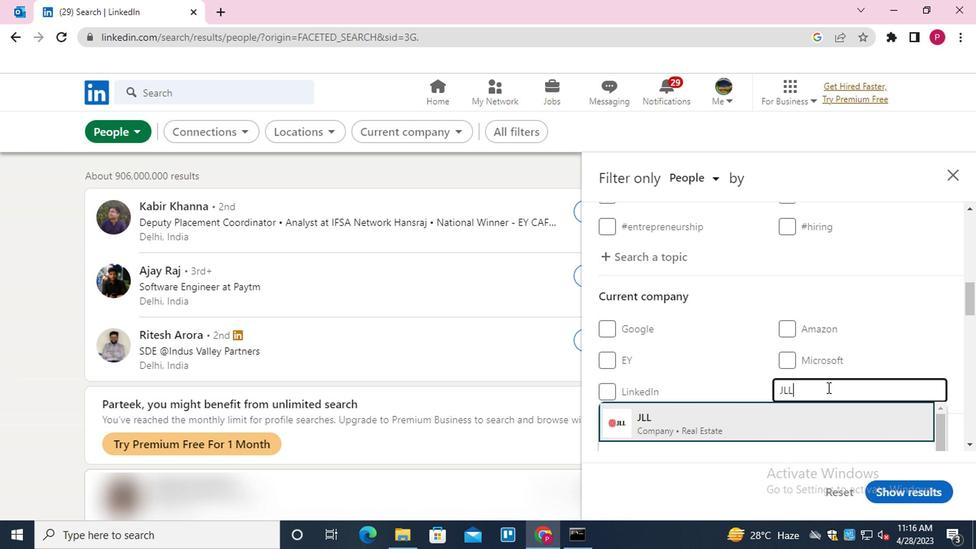 
Action: Mouse scrolled (825, 380) with delta (0, 0)
Screenshot: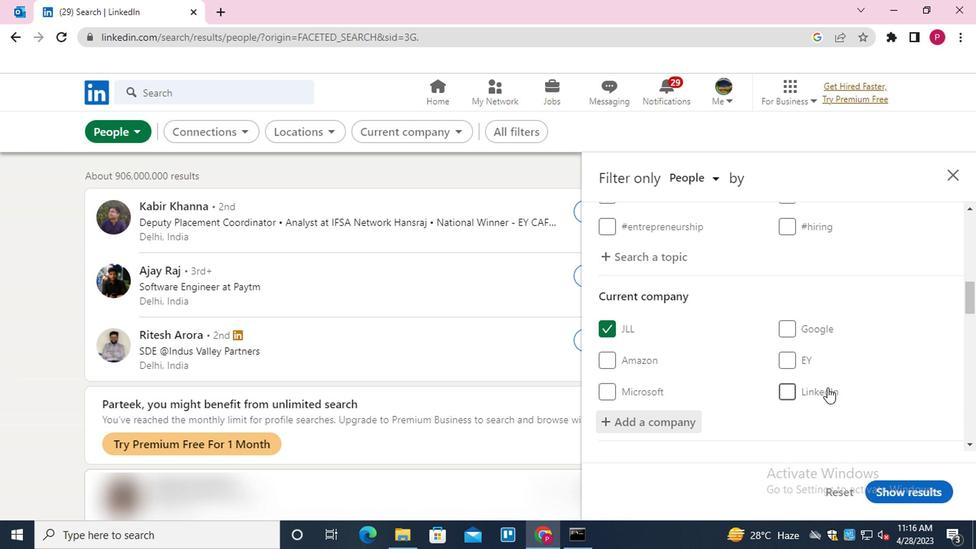
Action: Mouse scrolled (825, 380) with delta (0, 0)
Screenshot: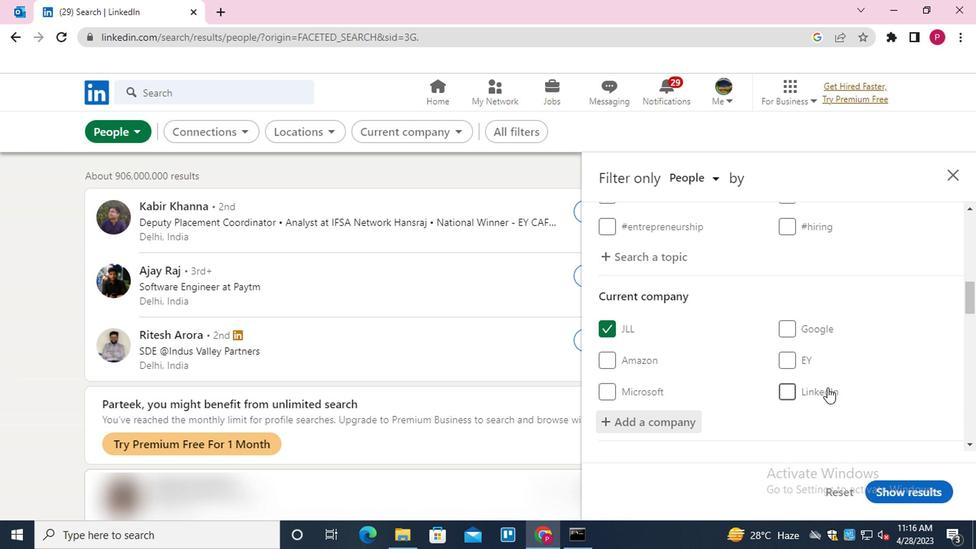 
Action: Mouse scrolled (825, 380) with delta (0, 0)
Screenshot: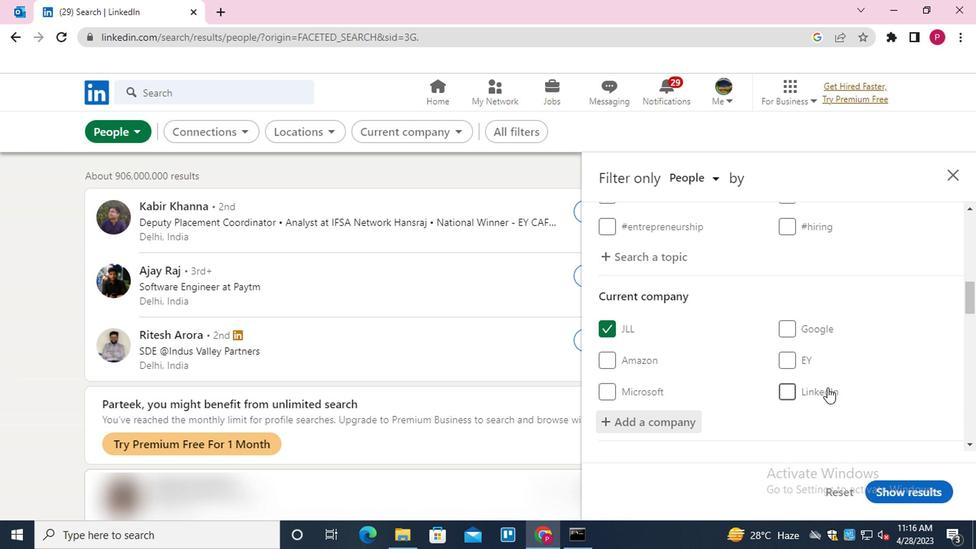 
Action: Mouse moved to (714, 360)
Screenshot: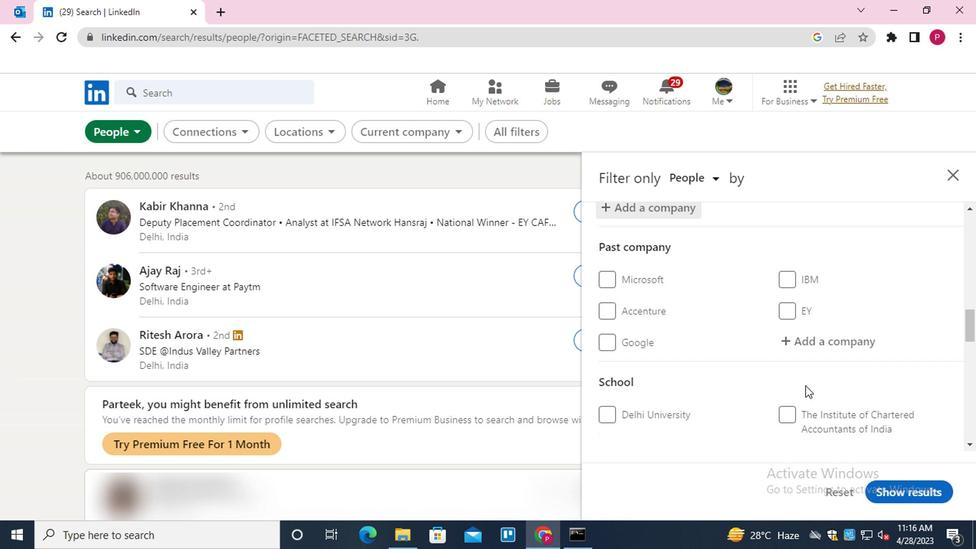 
Action: Mouse scrolled (714, 360) with delta (0, 0)
Screenshot: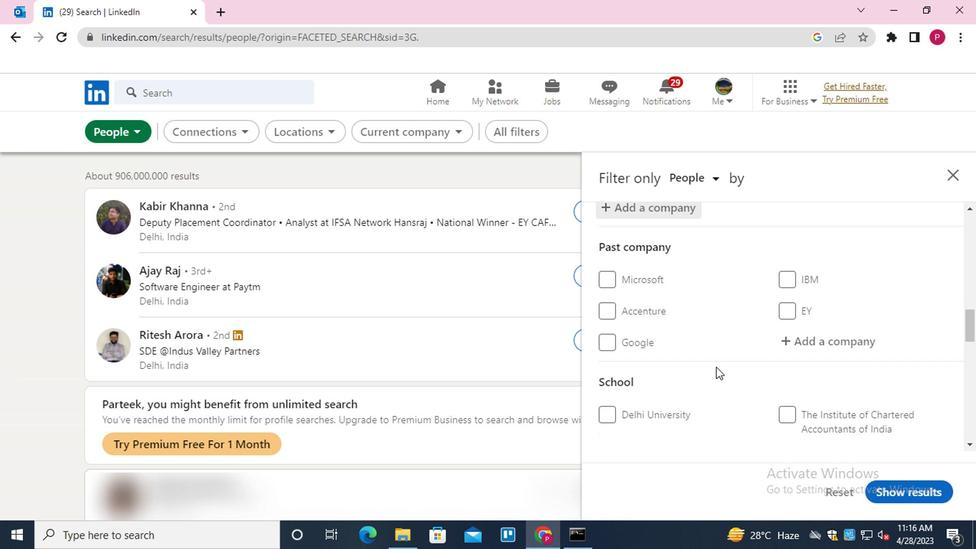 
Action: Mouse scrolled (714, 360) with delta (0, 0)
Screenshot: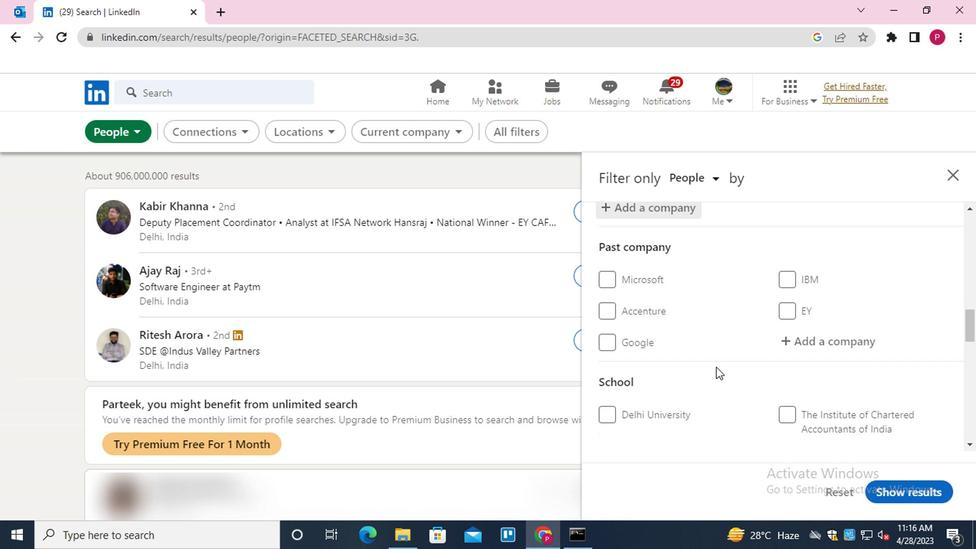 
Action: Mouse scrolled (714, 360) with delta (0, 0)
Screenshot: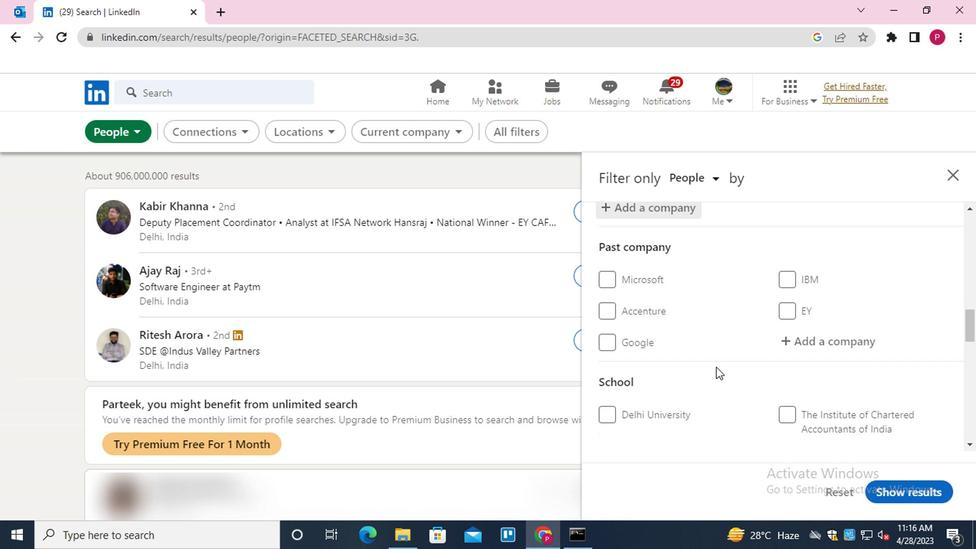 
Action: Mouse moved to (809, 274)
Screenshot: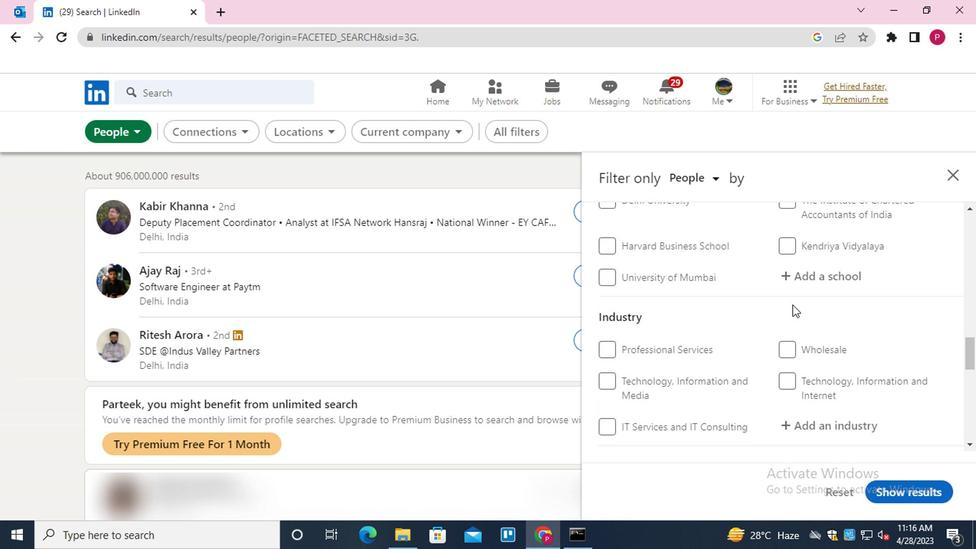 
Action: Mouse pressed left at (809, 274)
Screenshot: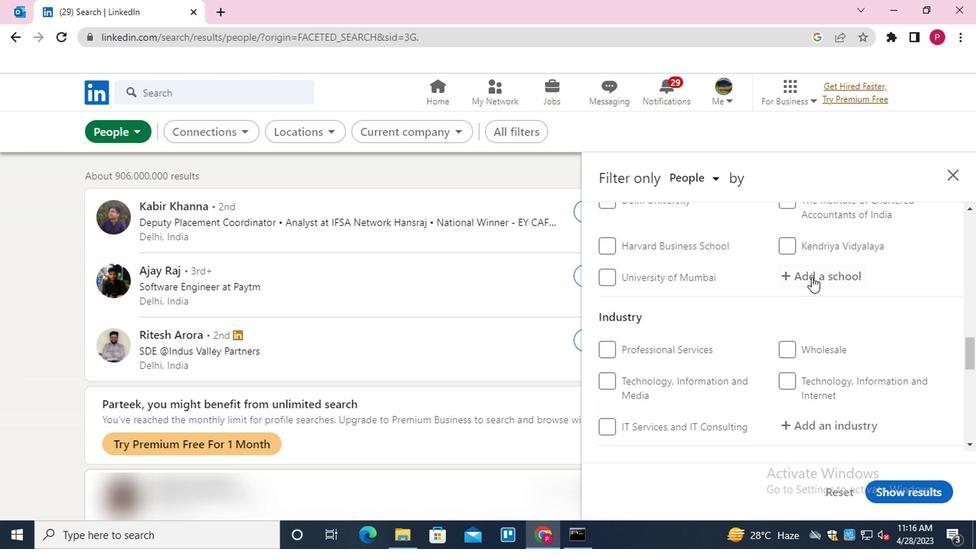 
Action: Key pressed <Key.shift><Key.shift><Key.shift><Key.shift><Key.shift>PILLAI<Key.space><Key.down><Key.enter>
Screenshot: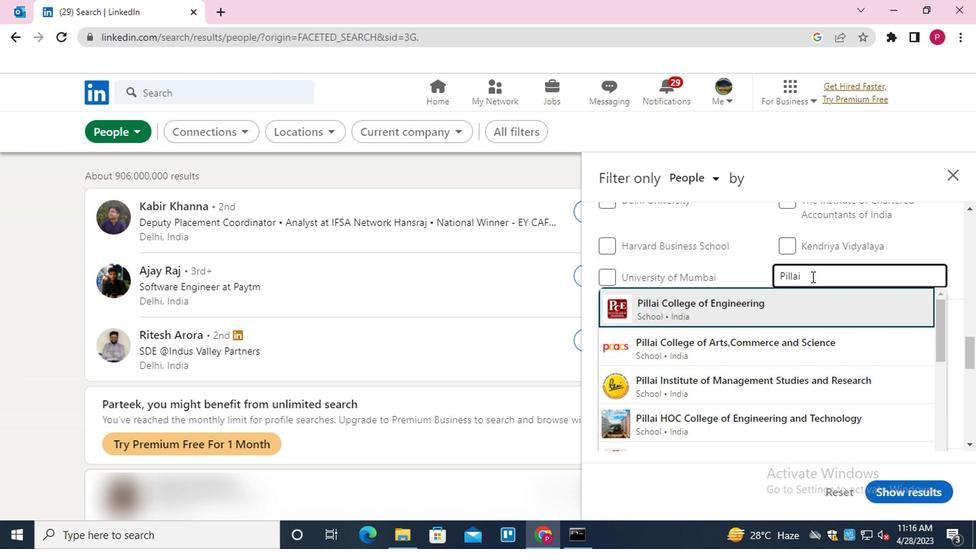 
Action: Mouse scrolled (809, 273) with delta (0, -1)
Screenshot: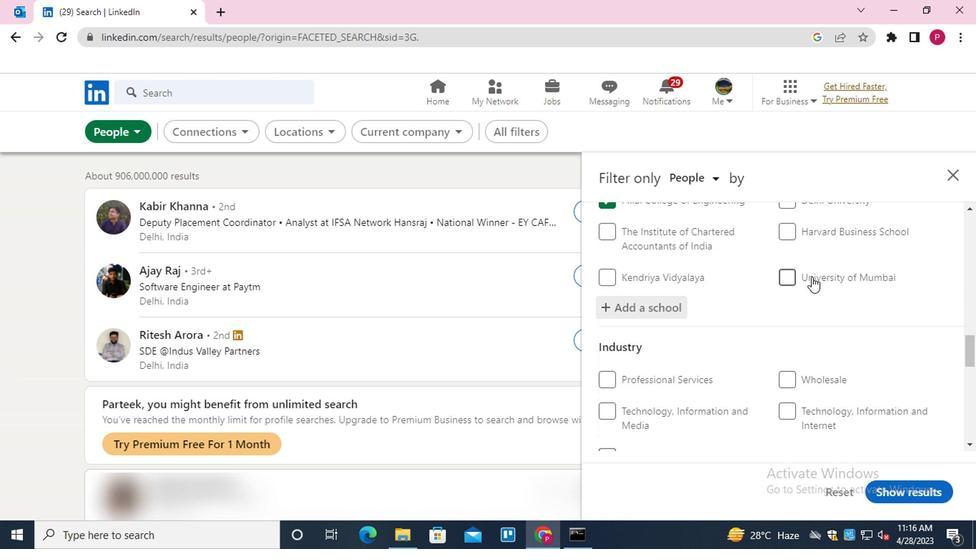 
Action: Mouse scrolled (809, 273) with delta (0, -1)
Screenshot: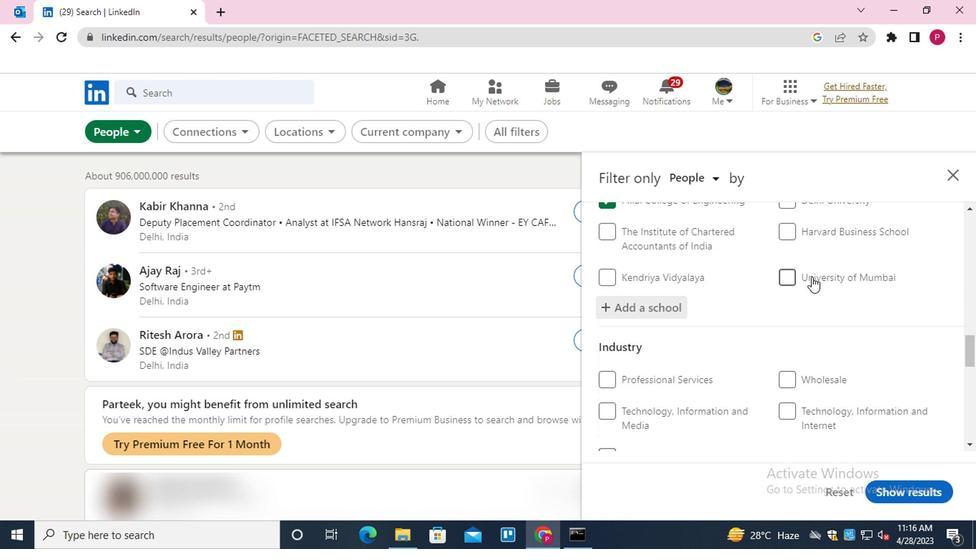 
Action: Mouse moved to (807, 309)
Screenshot: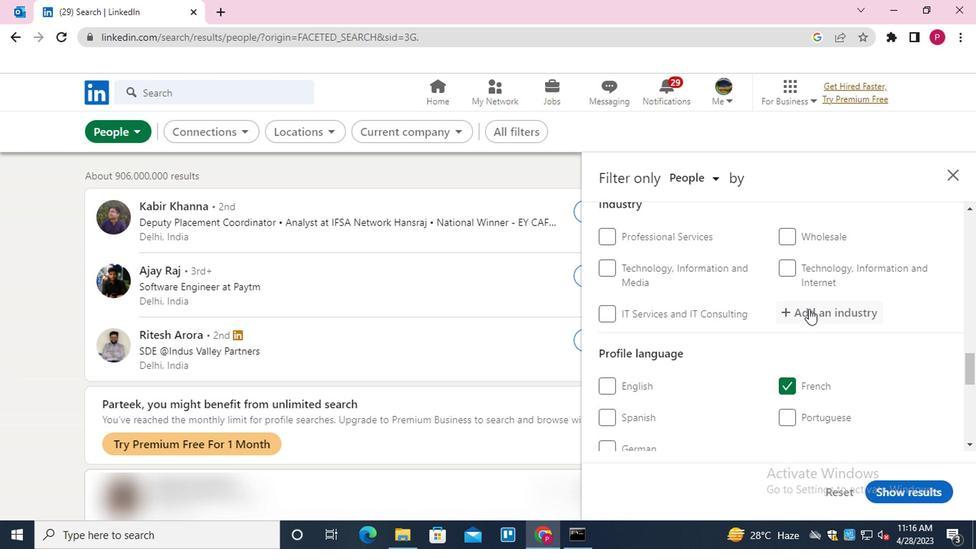 
Action: Mouse pressed left at (807, 309)
Screenshot: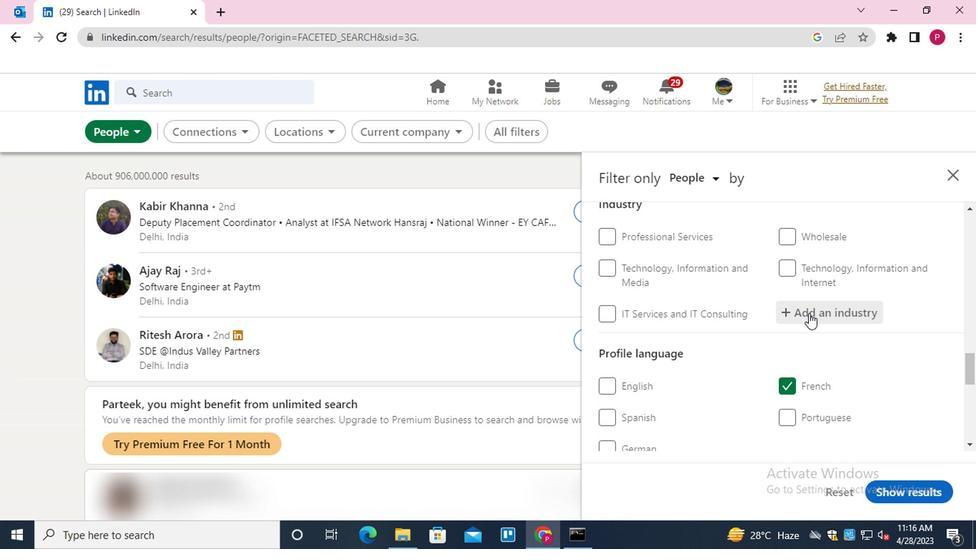 
Action: Key pressed <Key.shift>MOVIES<Key.down><Key.down><Key.enter>
Screenshot: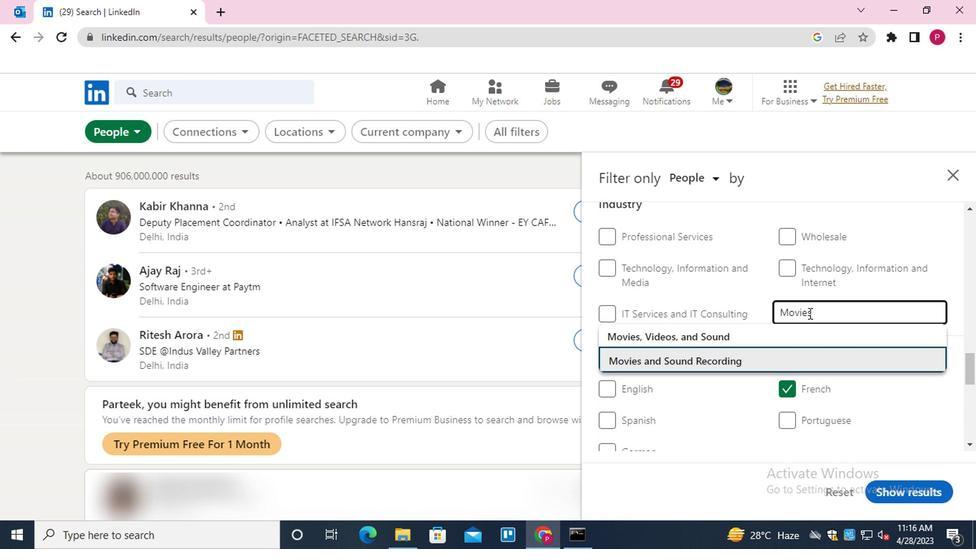 
Action: Mouse moved to (801, 313)
Screenshot: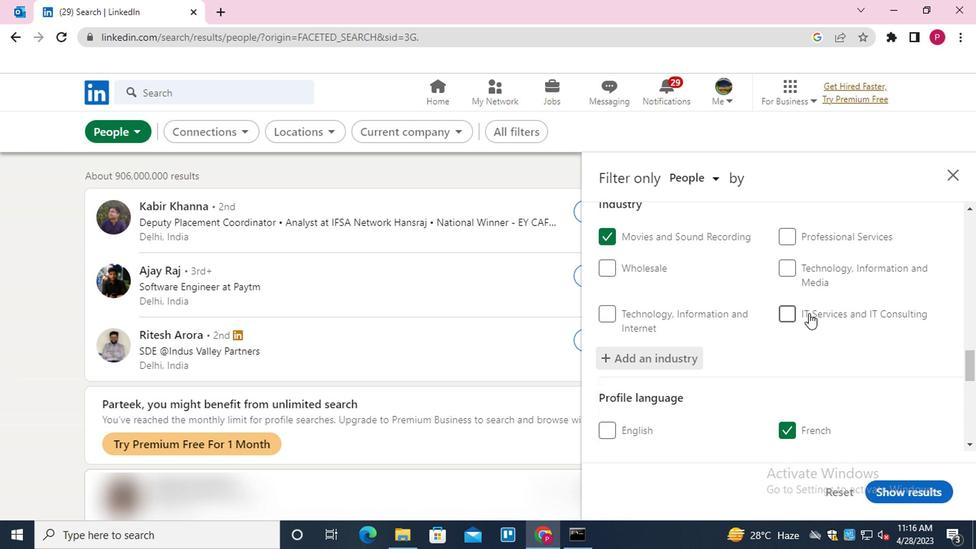 
Action: Mouse scrolled (801, 312) with delta (0, -1)
Screenshot: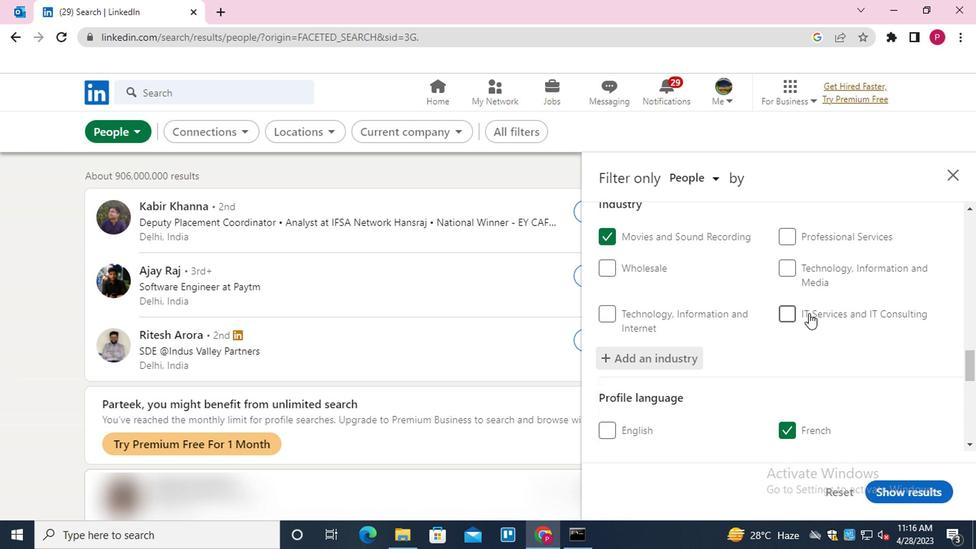 
Action: Mouse moved to (800, 313)
Screenshot: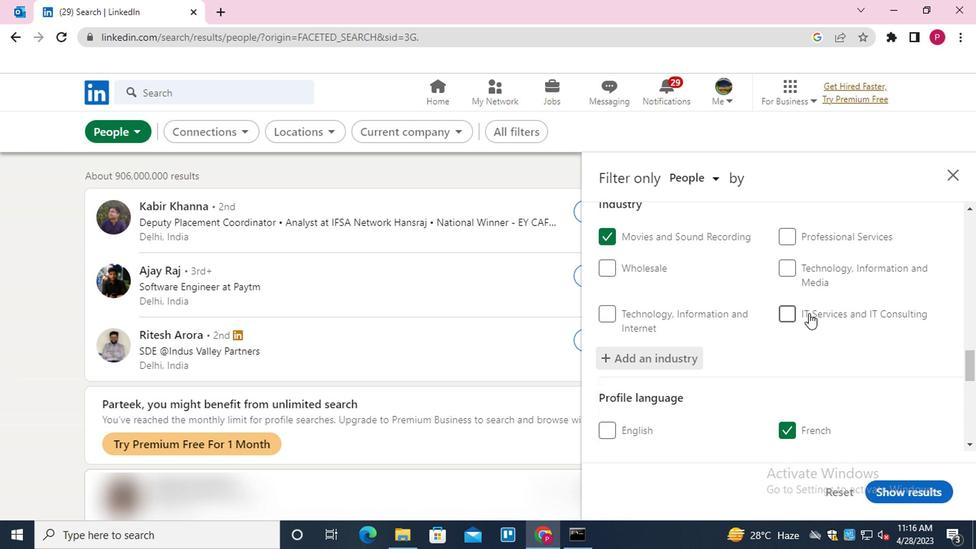 
Action: Mouse scrolled (800, 313) with delta (0, 0)
Screenshot: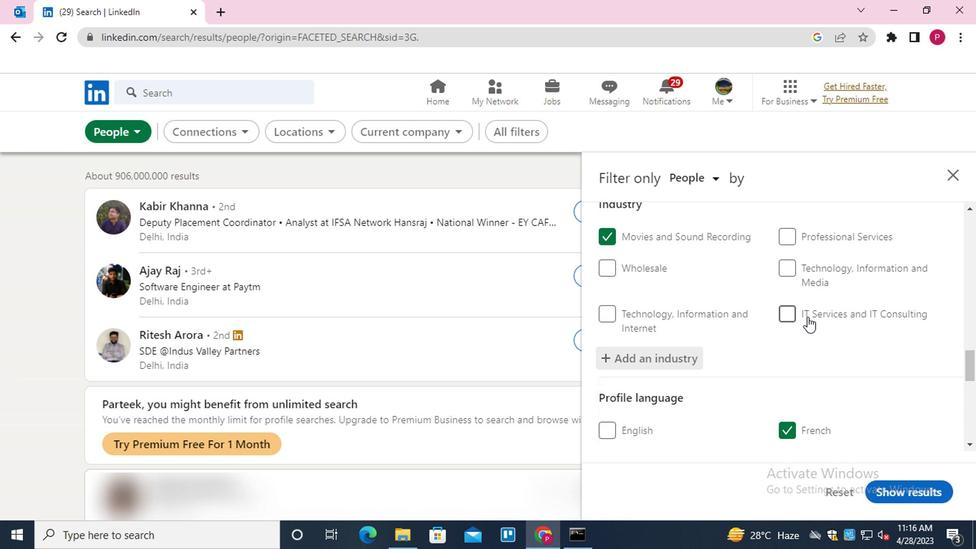 
Action: Mouse scrolled (800, 313) with delta (0, 0)
Screenshot: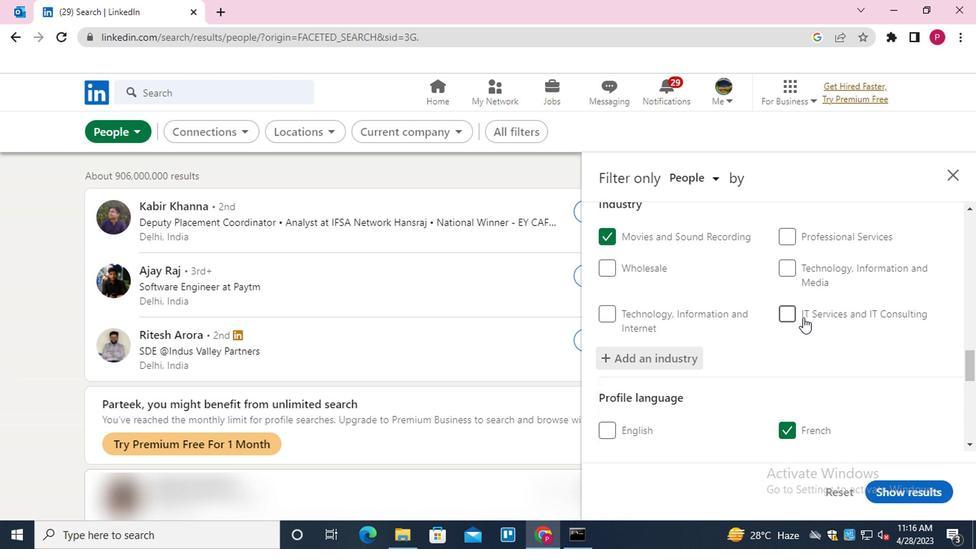 
Action: Mouse scrolled (800, 313) with delta (0, 0)
Screenshot: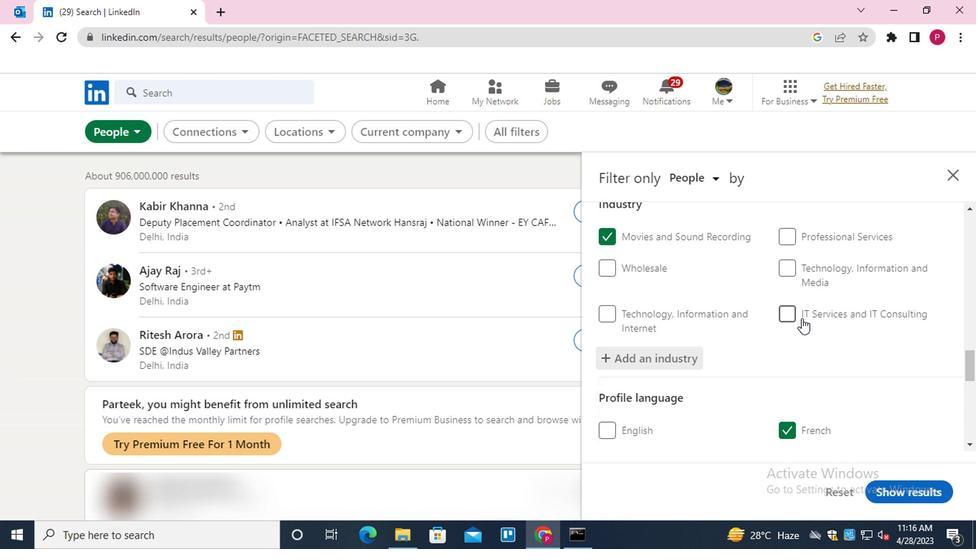 
Action: Mouse moved to (781, 311)
Screenshot: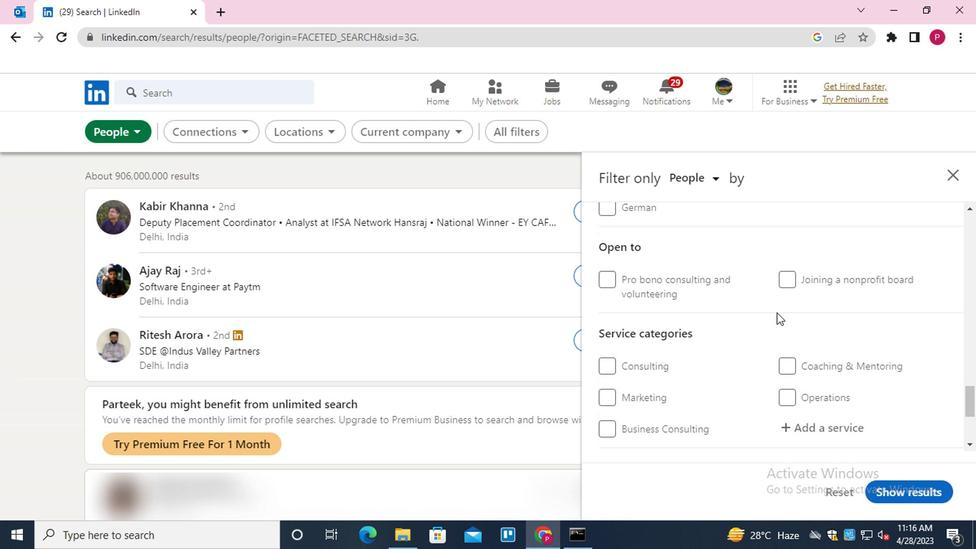 
Action: Mouse scrolled (781, 311) with delta (0, 0)
Screenshot: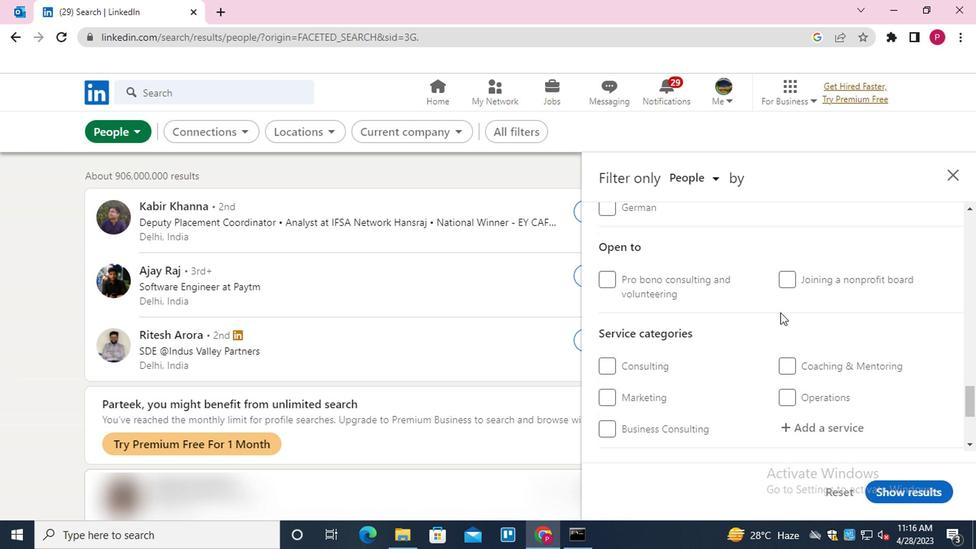 
Action: Mouse moved to (785, 312)
Screenshot: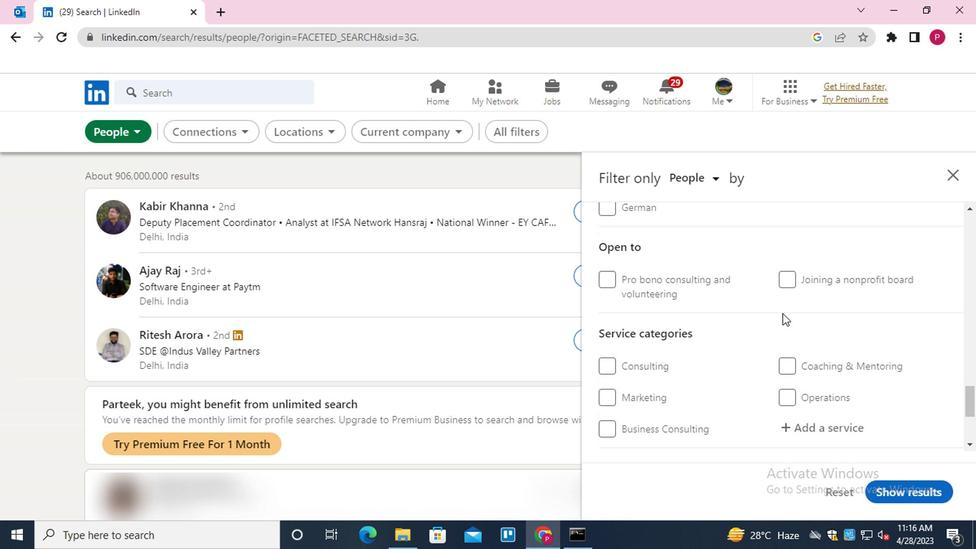 
Action: Mouse scrolled (785, 311) with delta (0, 0)
Screenshot: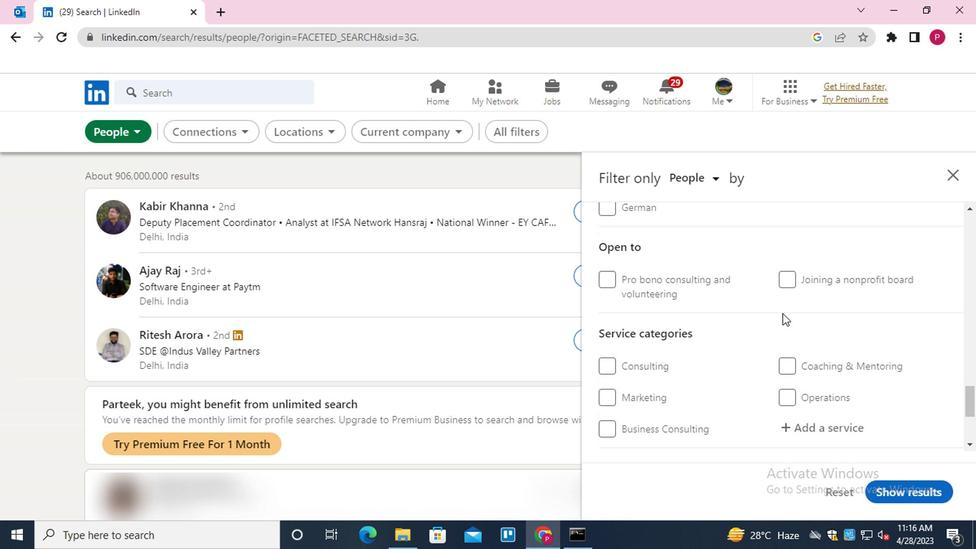 
Action: Mouse moved to (846, 280)
Screenshot: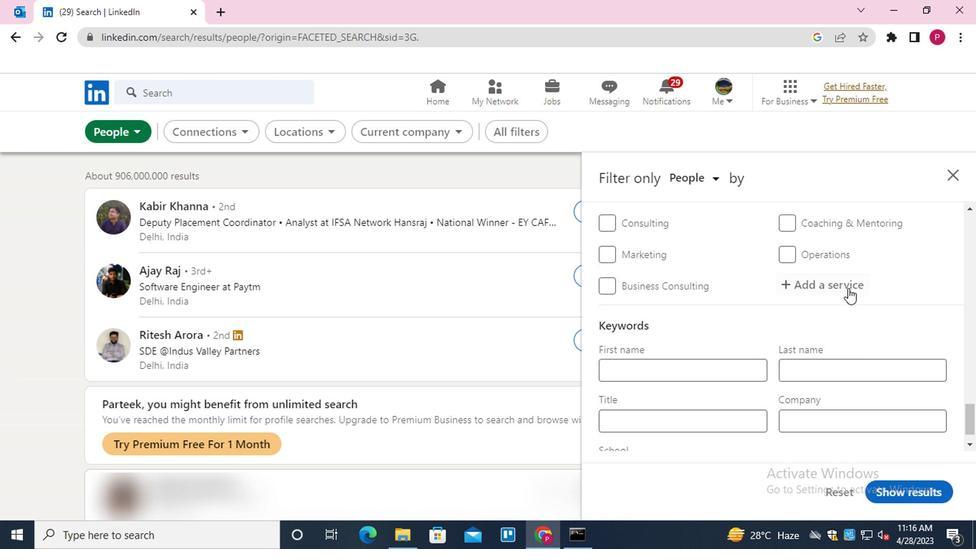 
Action: Mouse pressed left at (846, 280)
Screenshot: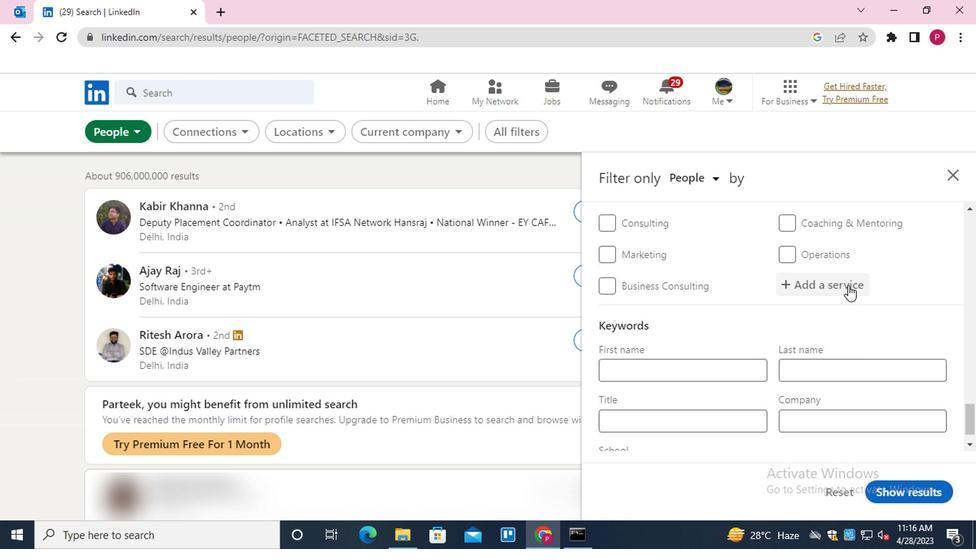 
Action: Key pressed <Key.shift>LOANS<Key.down><Key.enter>
Screenshot: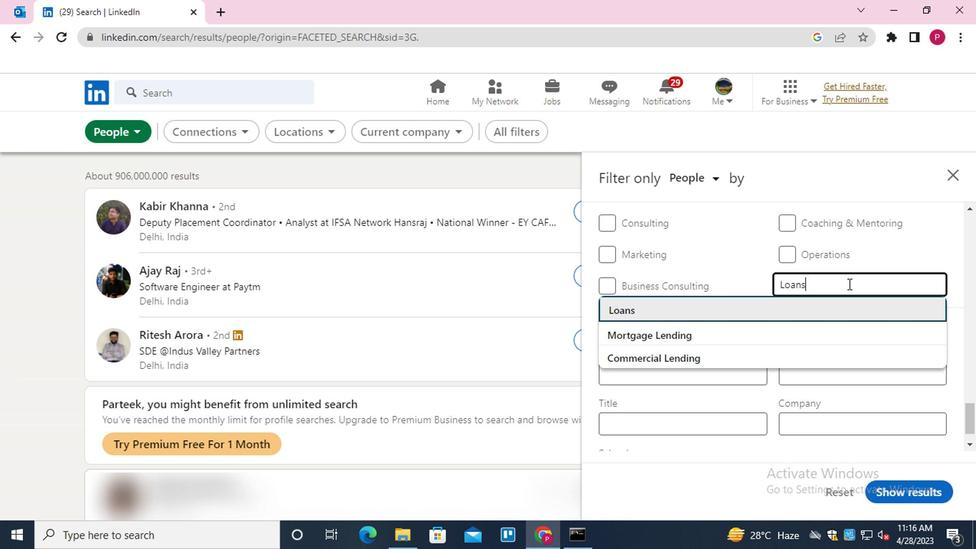 
Action: Mouse scrolled (846, 280) with delta (0, 0)
Screenshot: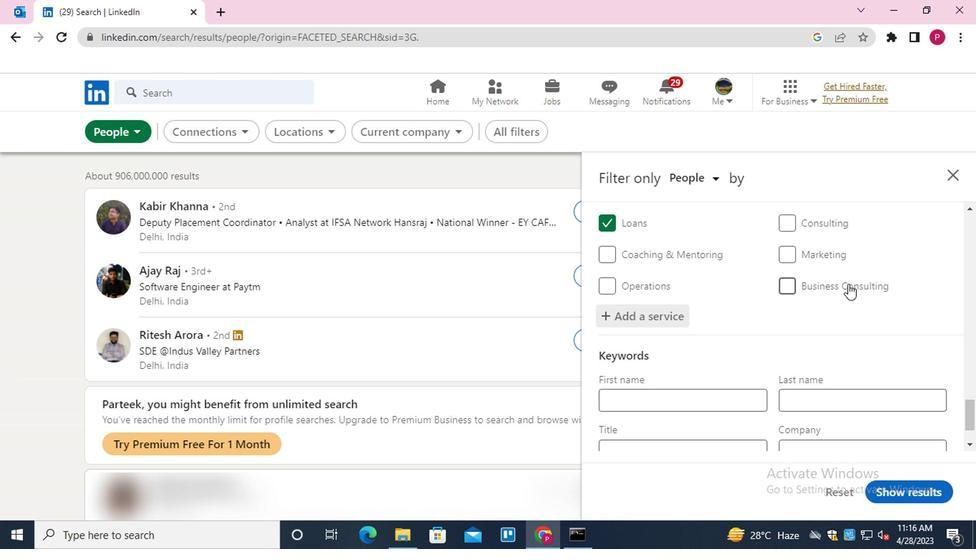 
Action: Mouse scrolled (846, 280) with delta (0, 0)
Screenshot: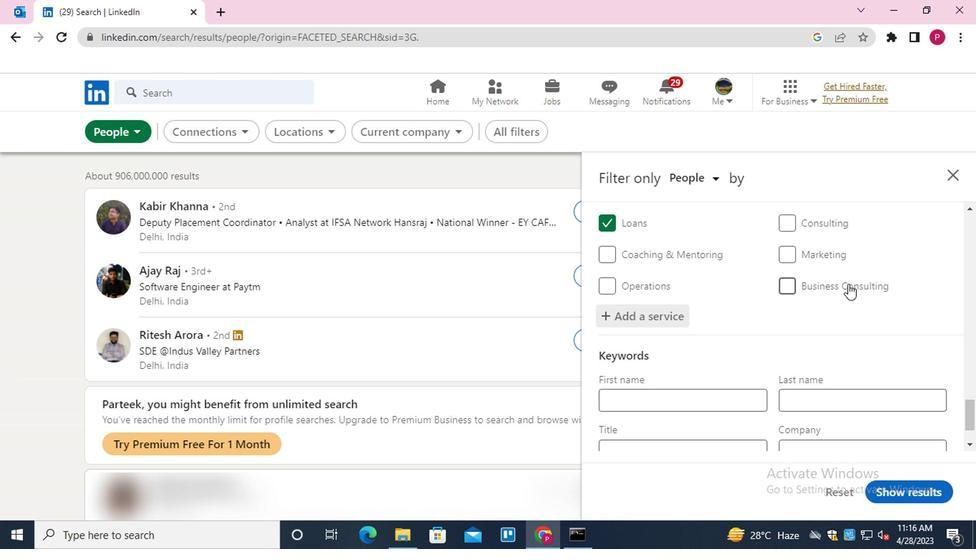 
Action: Mouse moved to (836, 286)
Screenshot: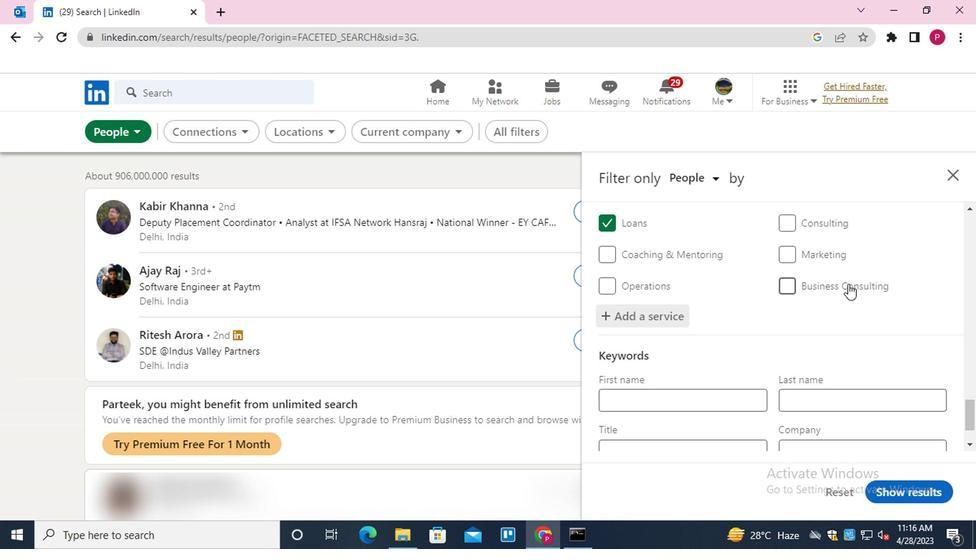 
Action: Mouse scrolled (836, 285) with delta (0, 0)
Screenshot: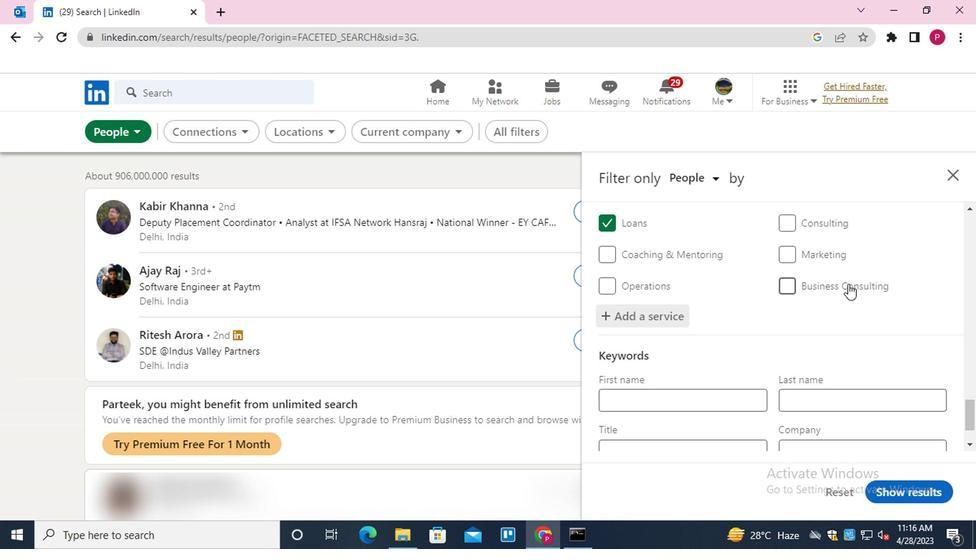 
Action: Mouse moved to (693, 378)
Screenshot: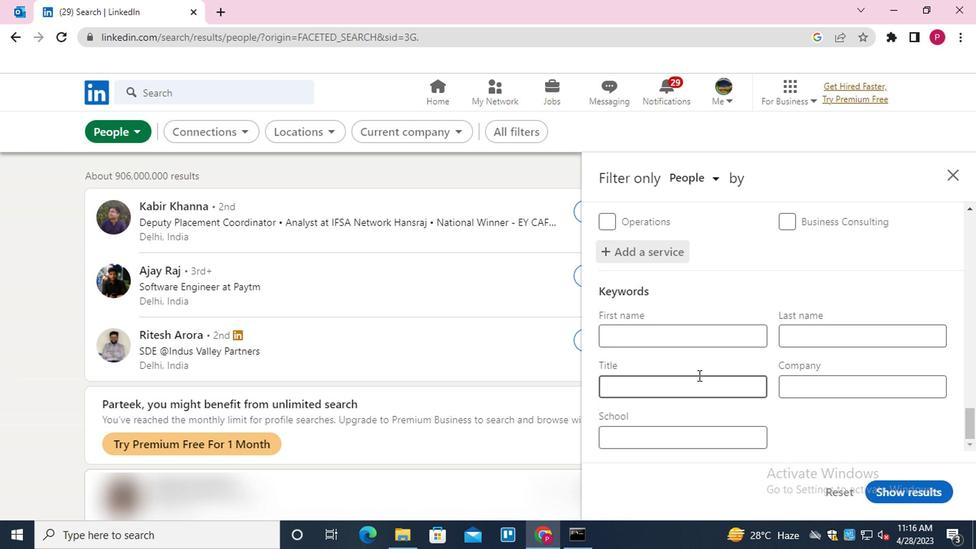 
Action: Mouse pressed left at (693, 378)
Screenshot: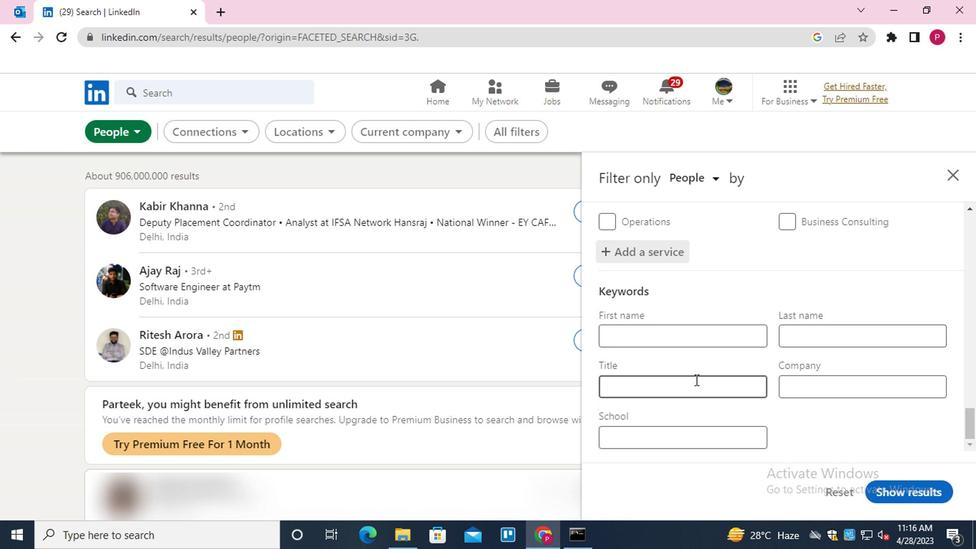 
Action: Key pressed <Key.shift><Key.shift><Key.shift><Key.shift>CNA
Screenshot: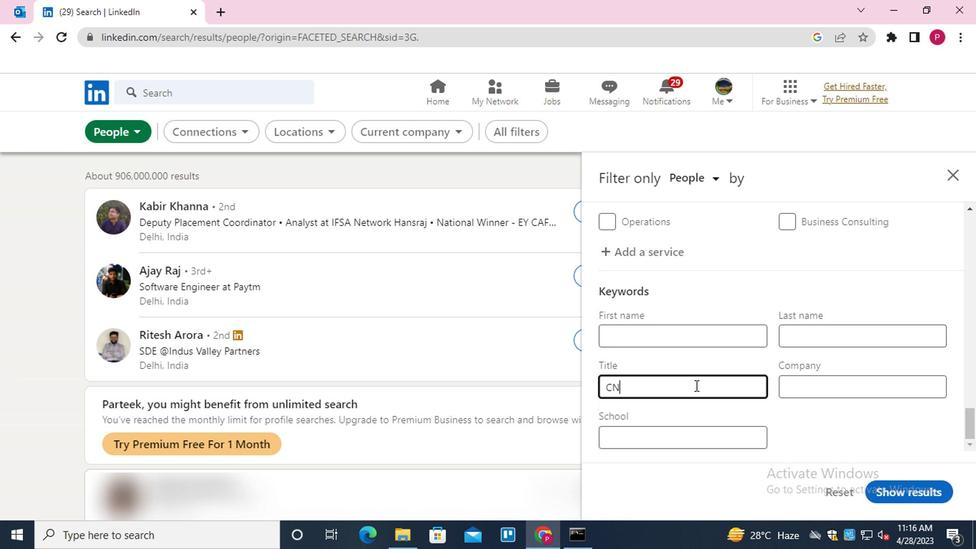 
Action: Mouse moved to (895, 471)
Screenshot: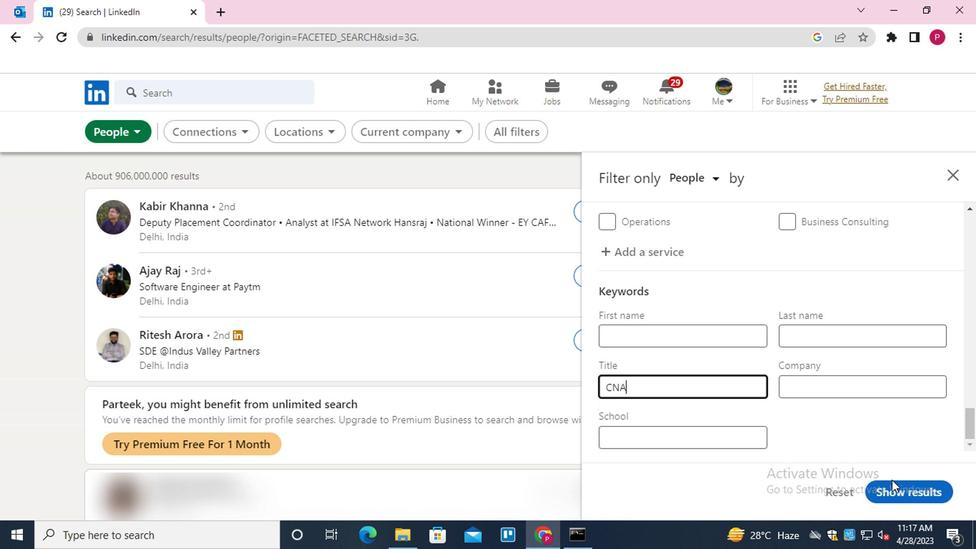 
Action: Mouse pressed left at (895, 471)
Screenshot: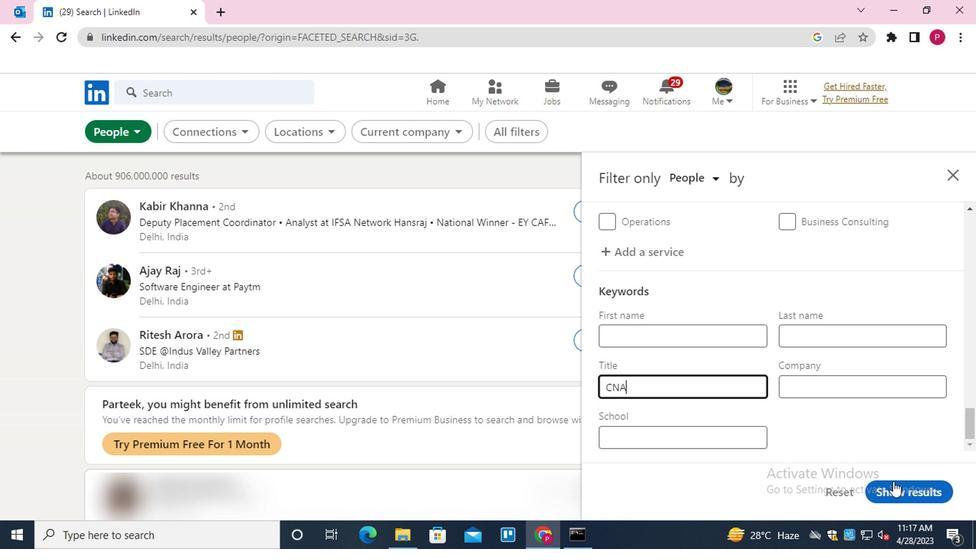 
Action: Mouse moved to (437, 318)
Screenshot: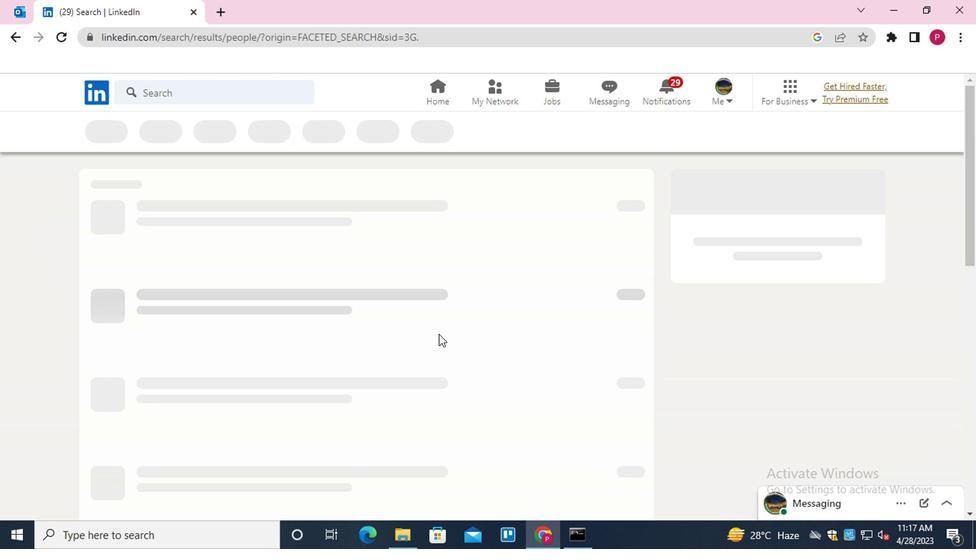 
